 Task: Look for space in Navi Mumbai, India from 7th July, 2023 to 14th July, 2023 for 1 adult in price range Rs.6000 to Rs.14000. Place can be shared room with 1  bedroom having 1 bed and 1 bathroom. Property type can be house, flat, guest house, hotel. Amenities needed are: wifi, washing machine. Booking option can be shelf check-in. Required host language is English.
Action: Mouse moved to (470, 99)
Screenshot: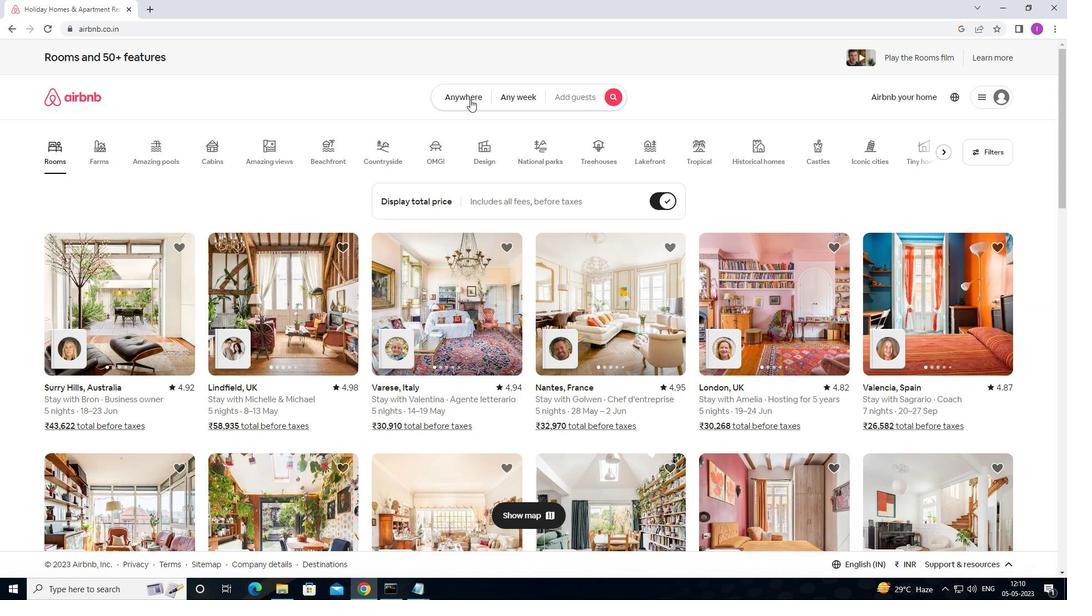 
Action: Mouse pressed left at (470, 99)
Screenshot: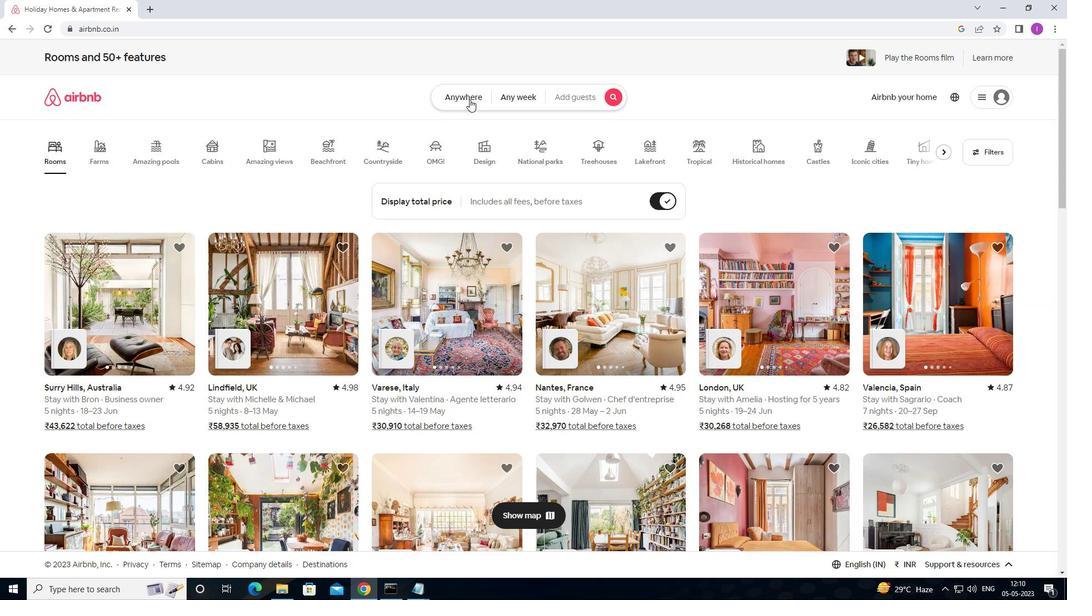 
Action: Mouse moved to (369, 140)
Screenshot: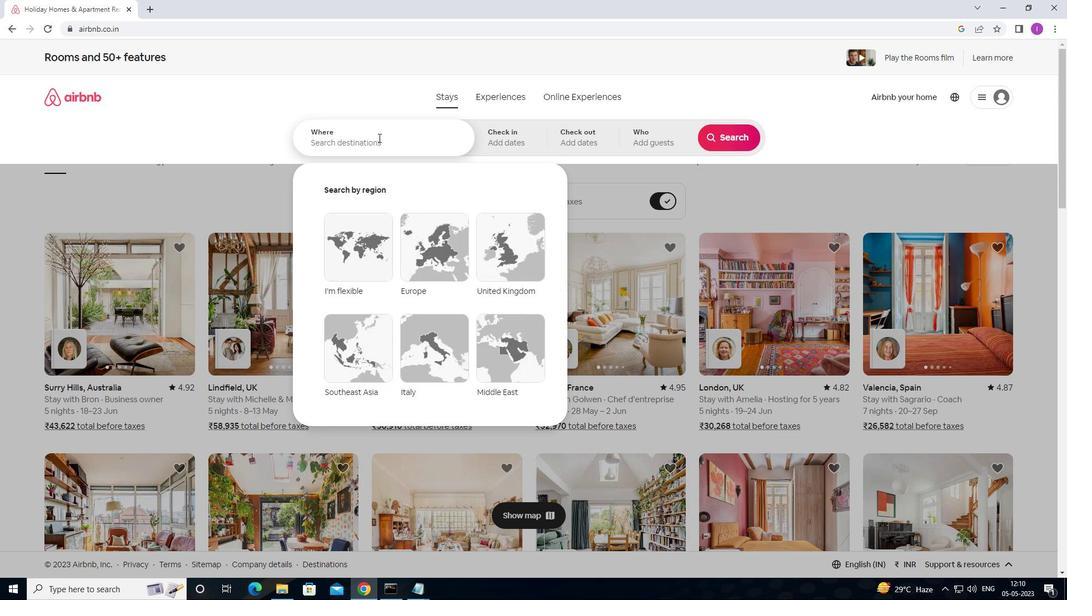 
Action: Mouse pressed left at (369, 140)
Screenshot: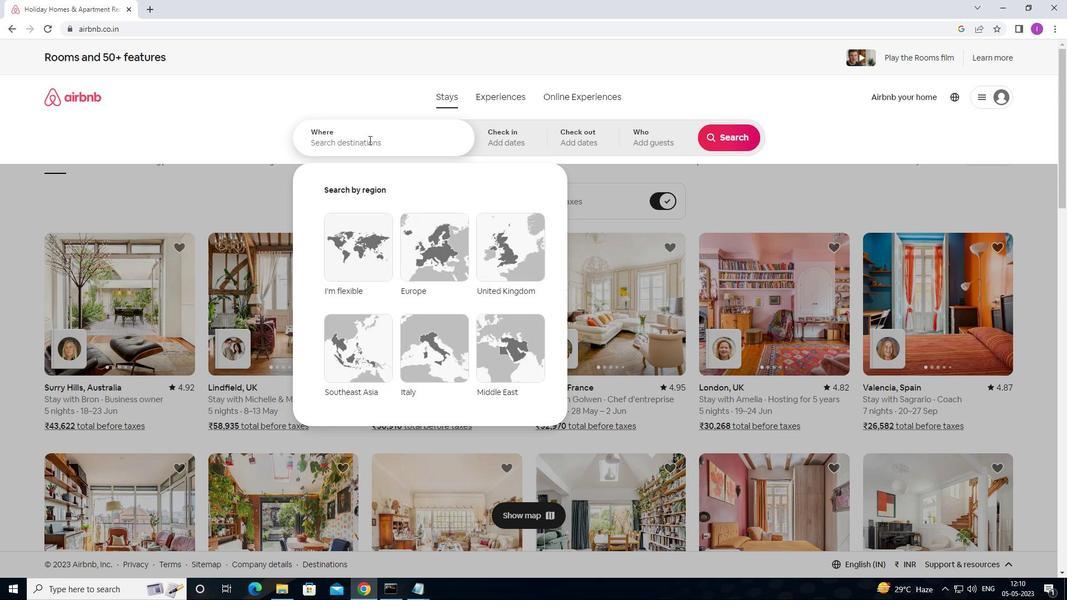 
Action: Key pressed <Key.shift><Key.shift><Key.shift><Key.shift><Key.shift><Key.shift><Key.shift><Key.shift><Key.shift><Key.shift><Key.shift><Key.shift><Key.shift><Key.shift><Key.shift><Key.shift>NAVI<Key.space><Key.shift>MU
Screenshot: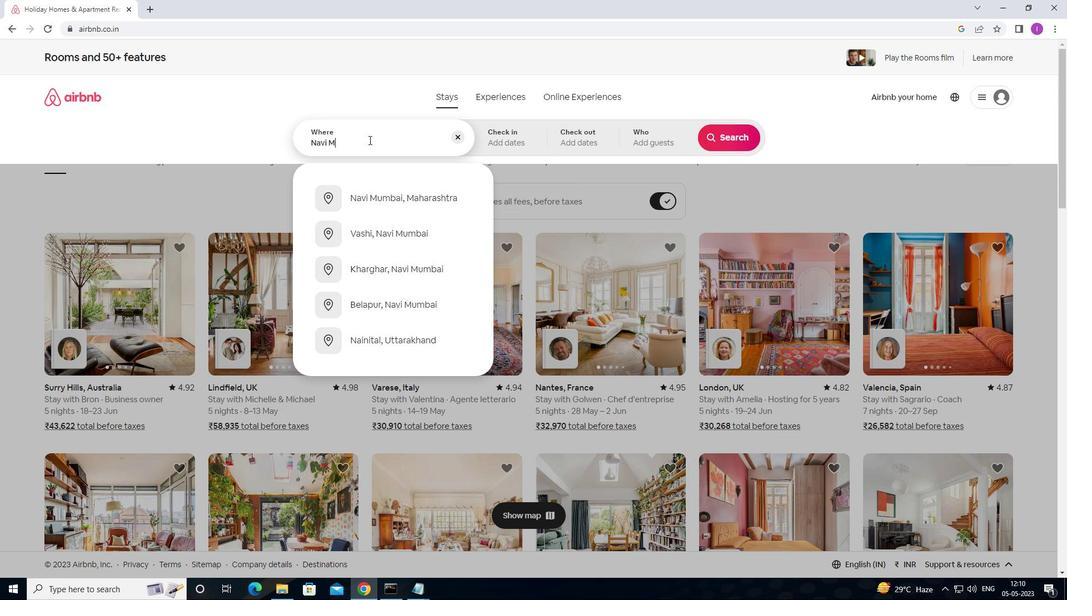 
Action: Mouse moved to (369, 140)
Screenshot: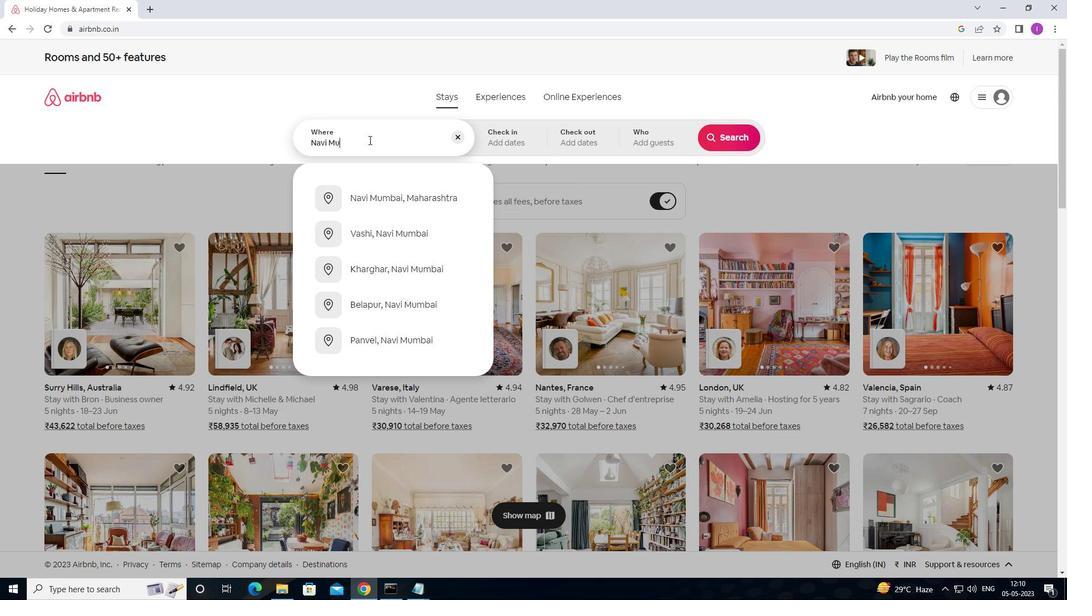 
Action: Key pressed MBAI,<Key.shift>INDIA
Screenshot: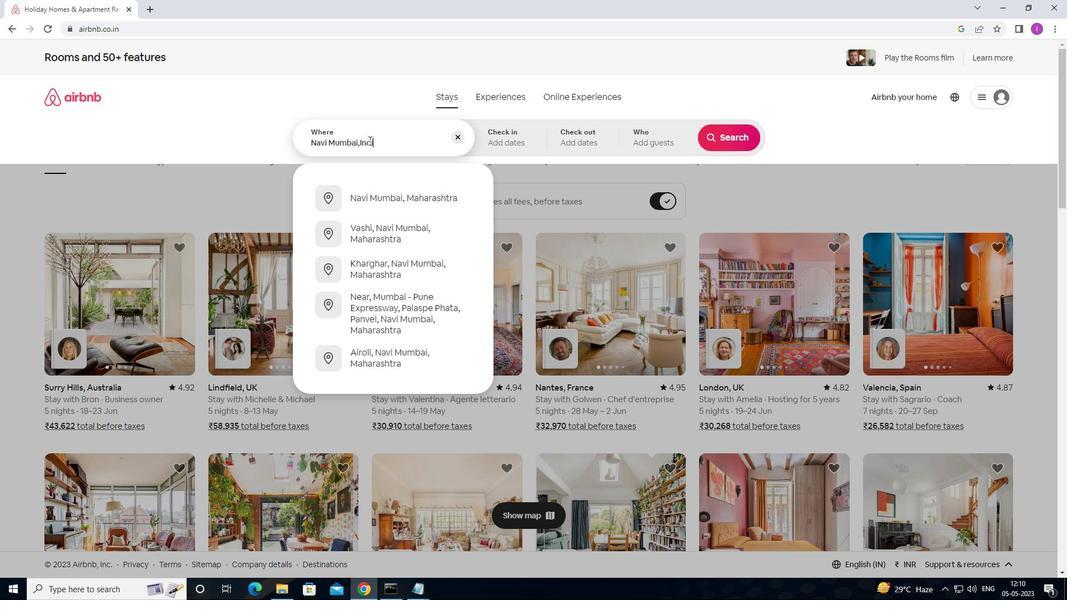 
Action: Mouse moved to (507, 131)
Screenshot: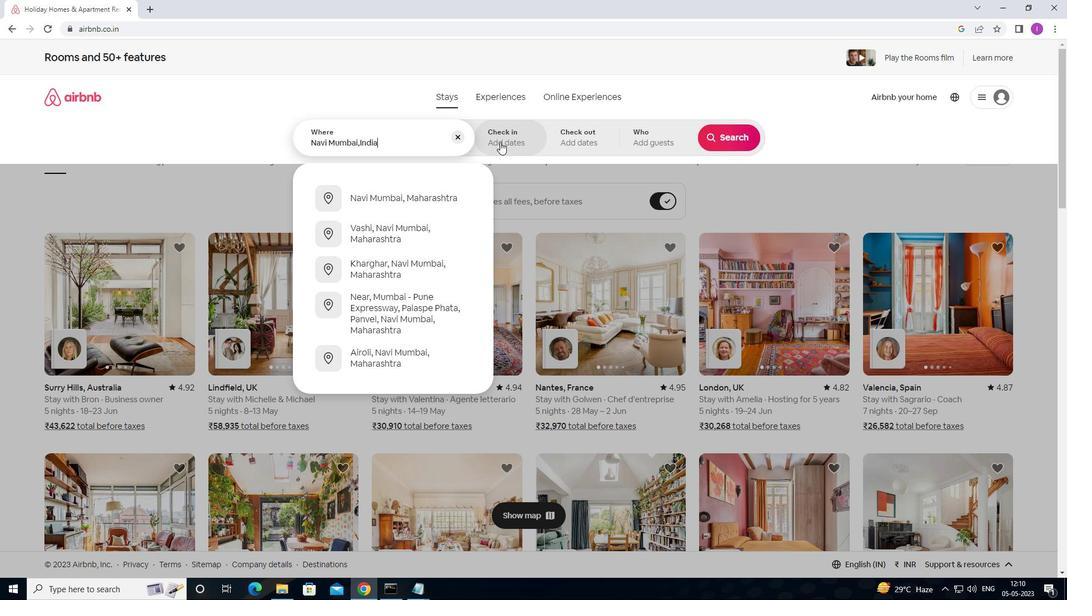 
Action: Mouse pressed left at (507, 131)
Screenshot: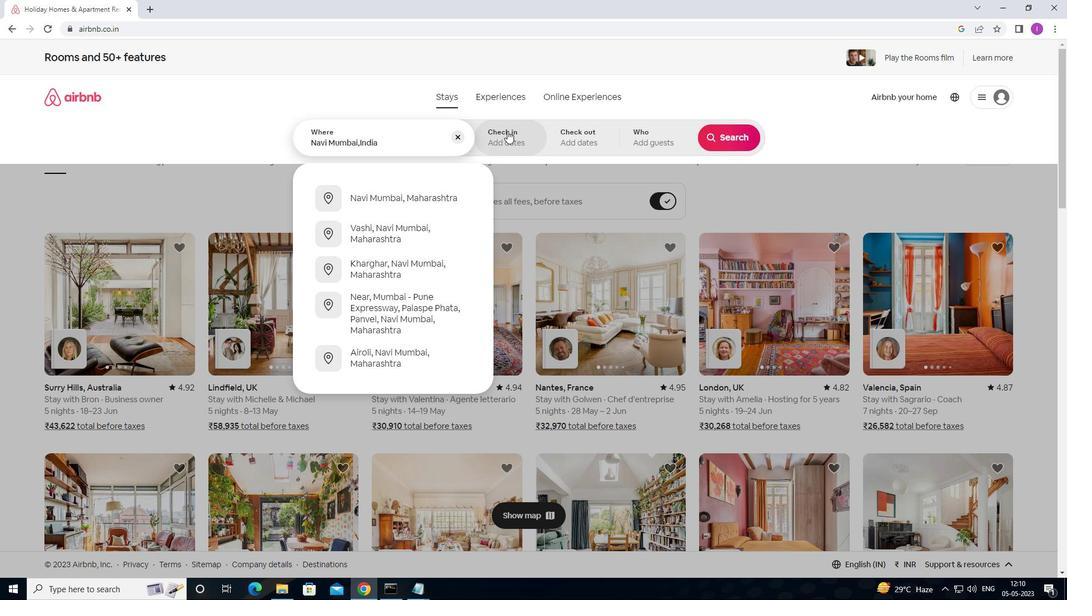 
Action: Mouse moved to (721, 224)
Screenshot: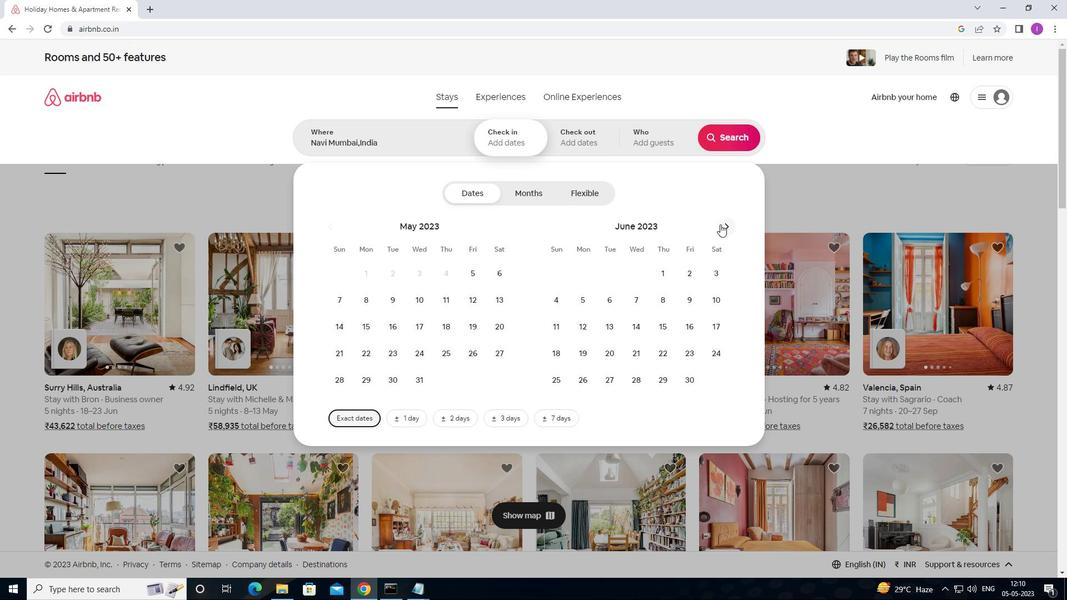 
Action: Mouse pressed left at (721, 224)
Screenshot: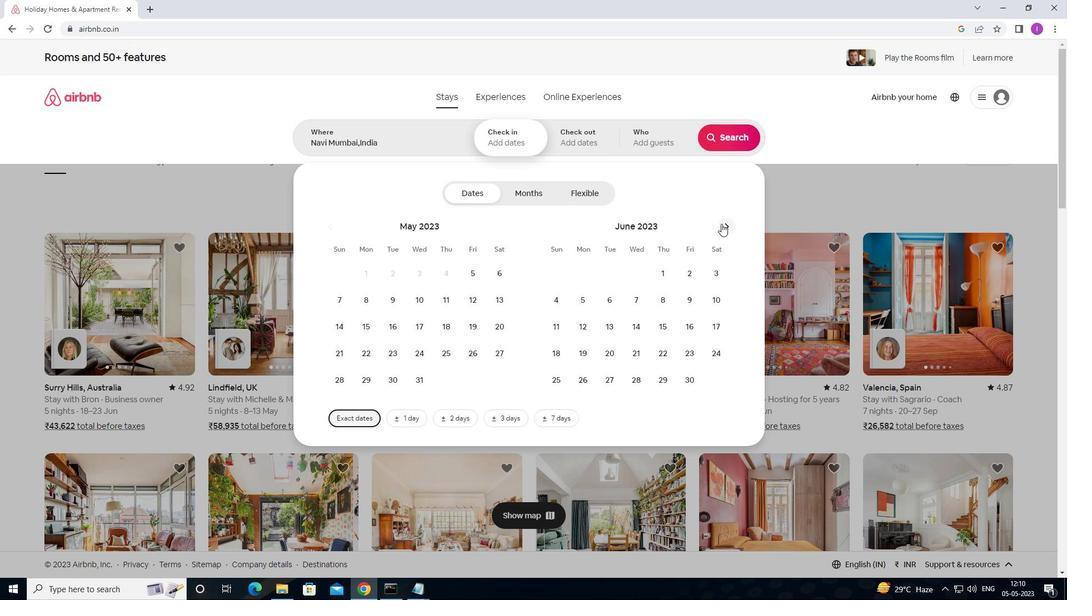 
Action: Mouse moved to (694, 300)
Screenshot: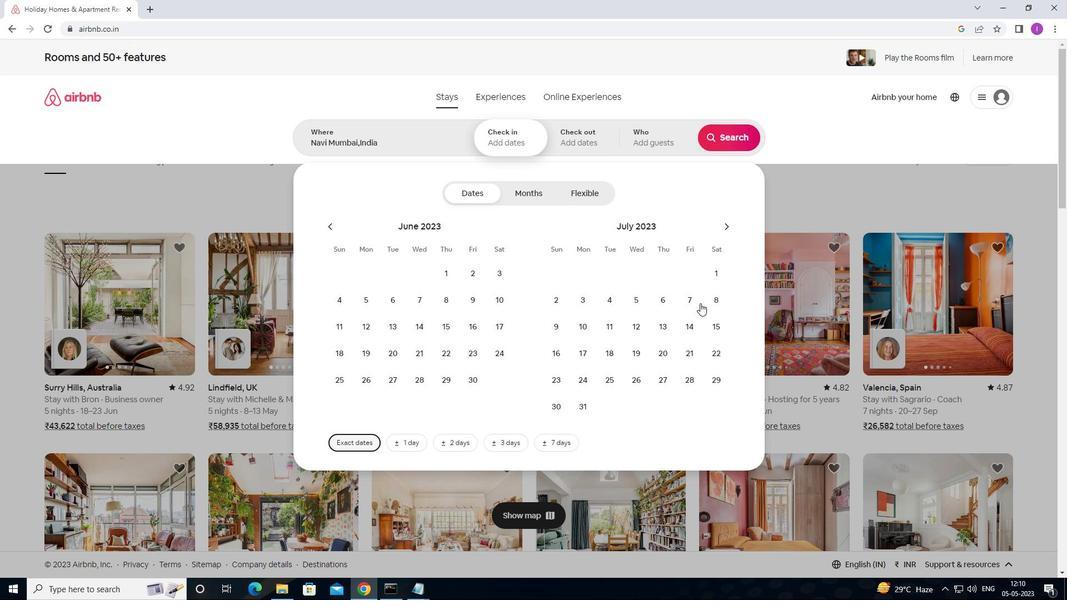 
Action: Mouse pressed left at (694, 300)
Screenshot: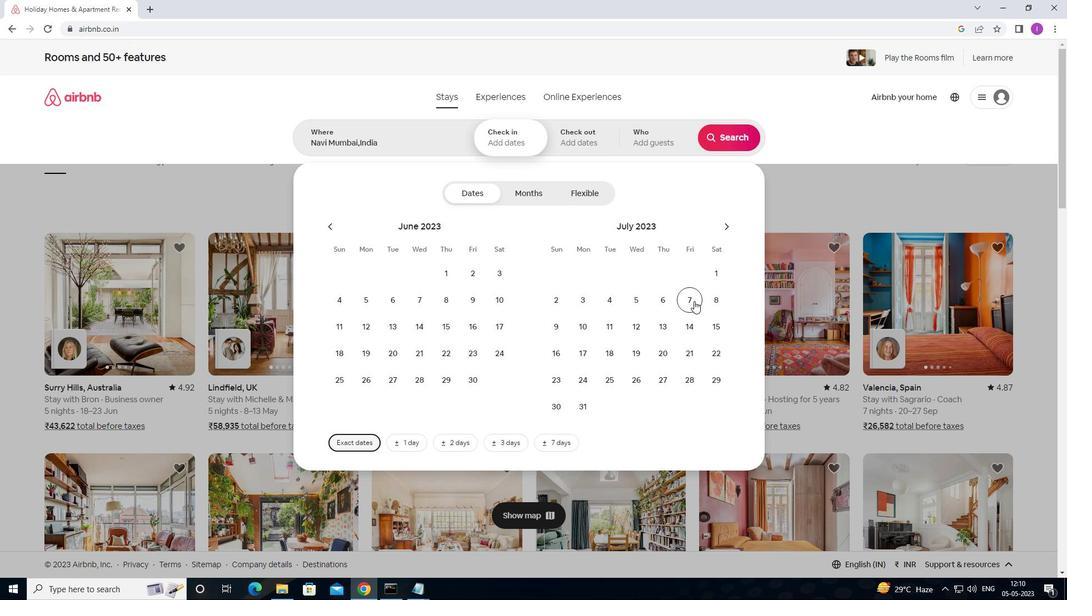 
Action: Mouse moved to (685, 326)
Screenshot: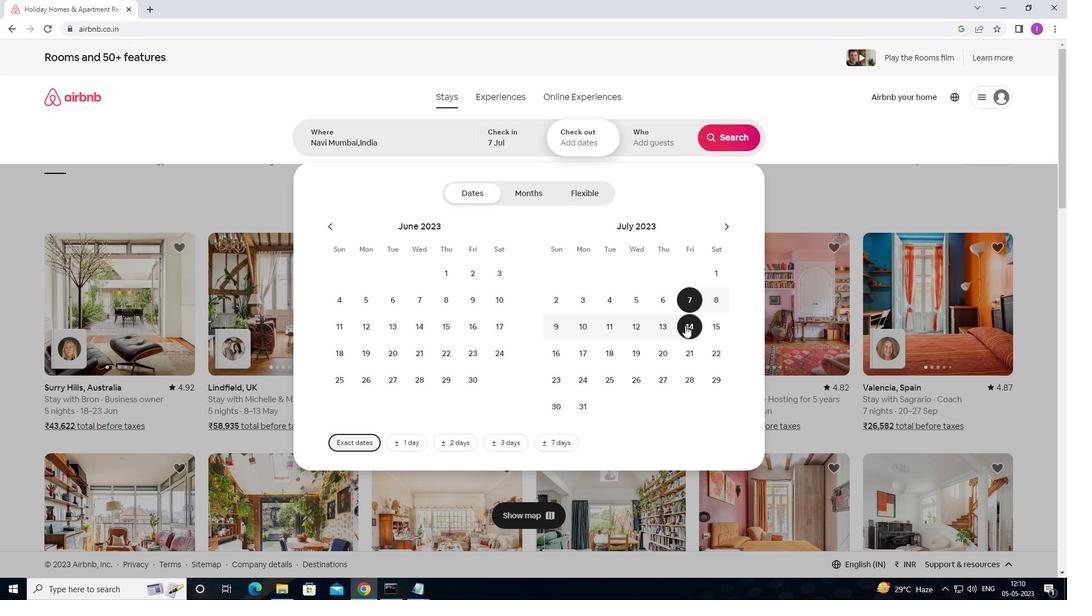 
Action: Mouse pressed left at (685, 326)
Screenshot: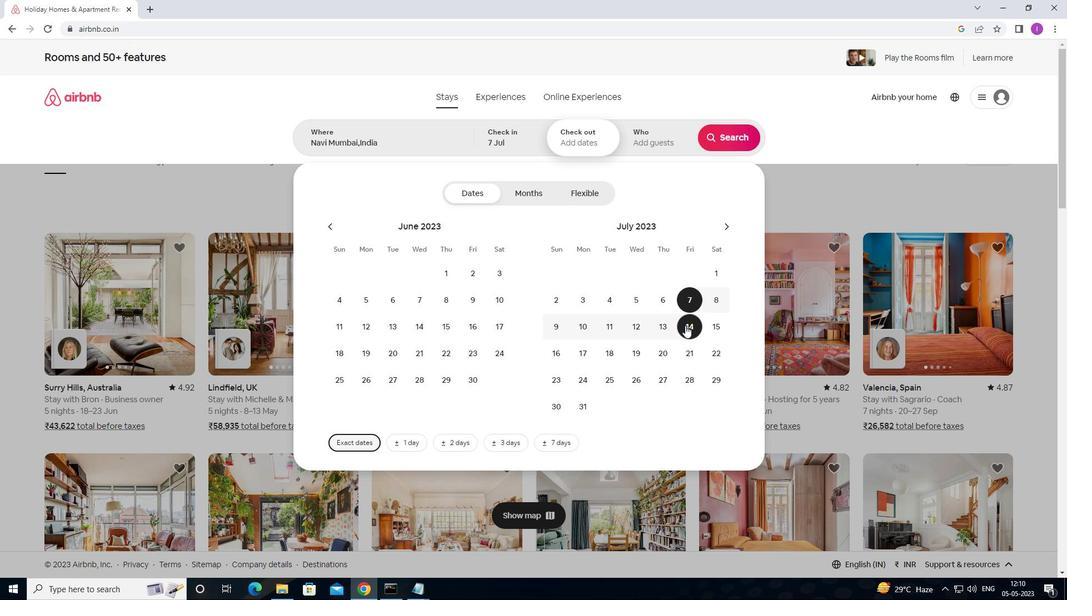 
Action: Mouse moved to (655, 132)
Screenshot: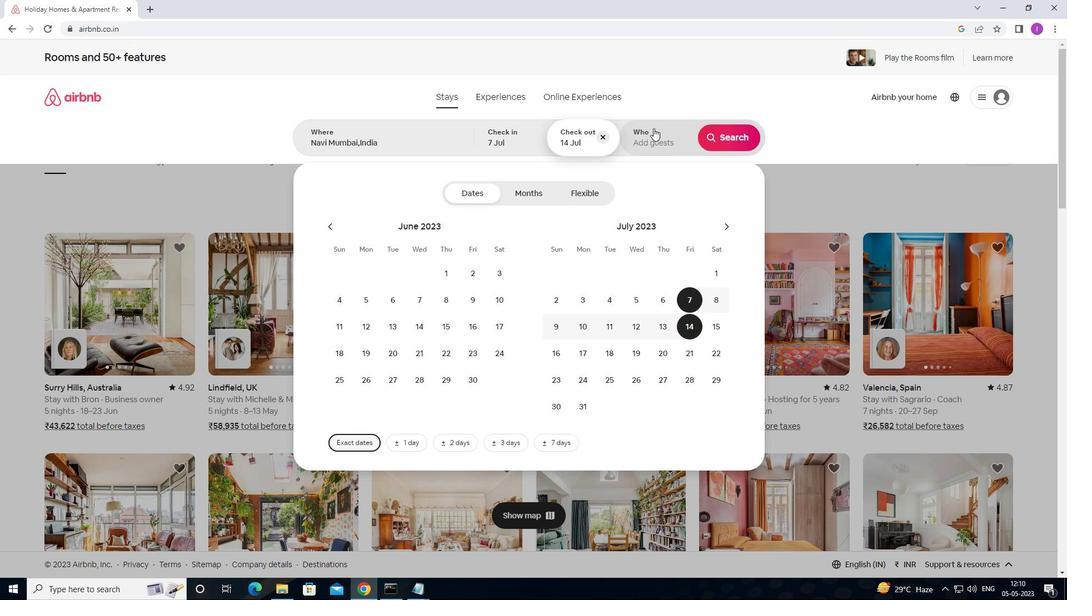 
Action: Mouse pressed left at (655, 132)
Screenshot: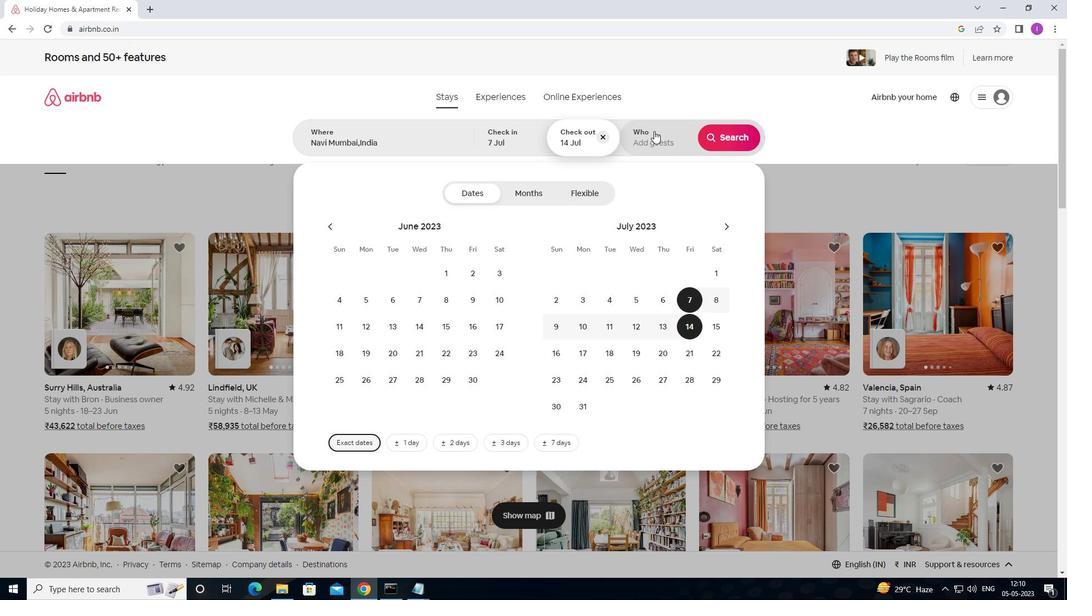 
Action: Mouse moved to (728, 196)
Screenshot: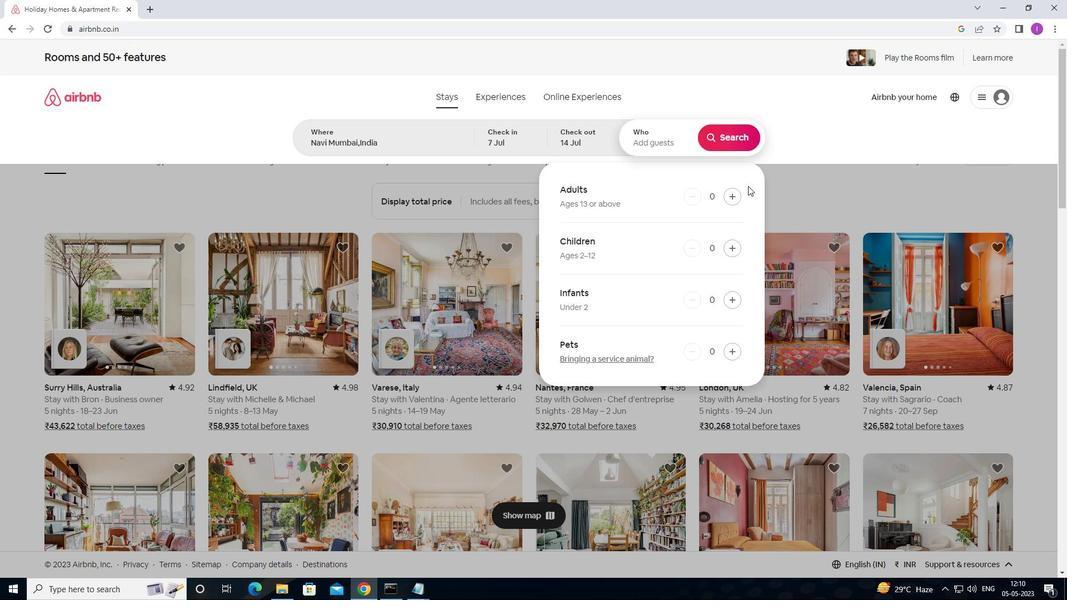 
Action: Mouse pressed left at (728, 196)
Screenshot: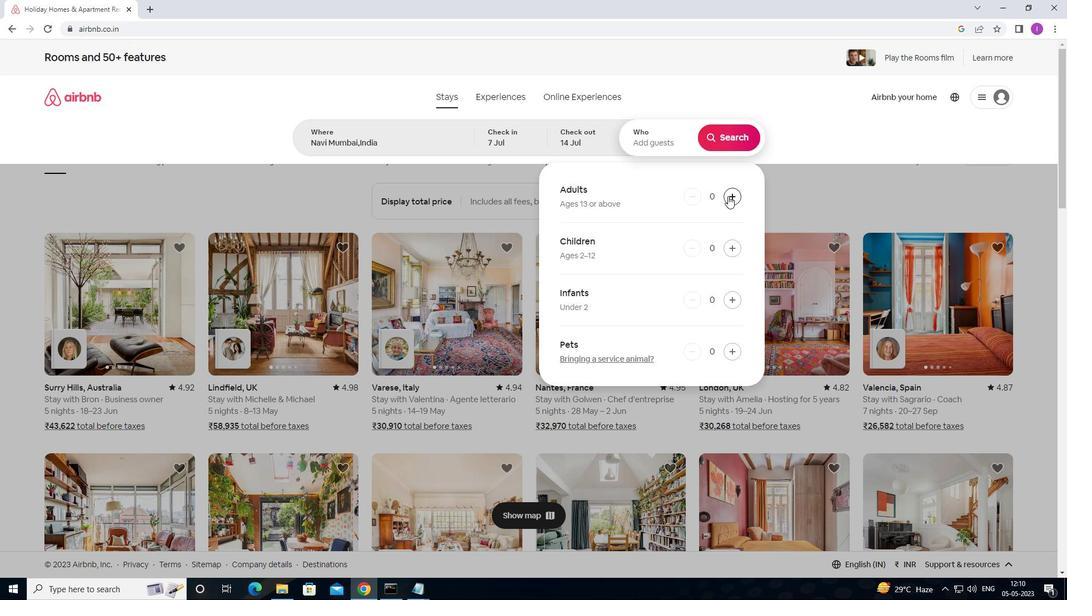 
Action: Mouse moved to (739, 137)
Screenshot: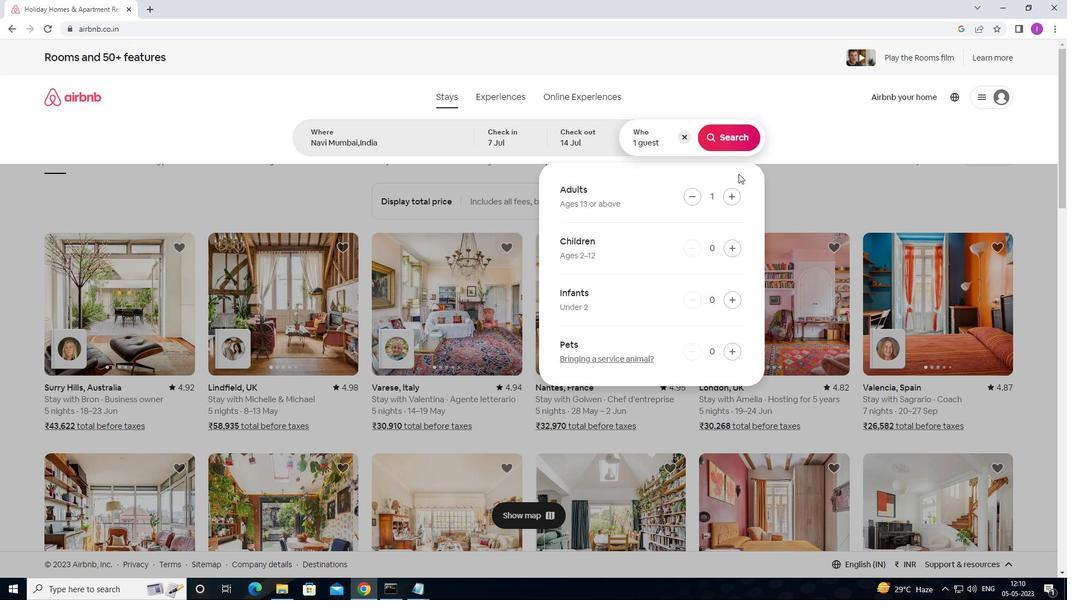 
Action: Mouse pressed left at (739, 137)
Screenshot: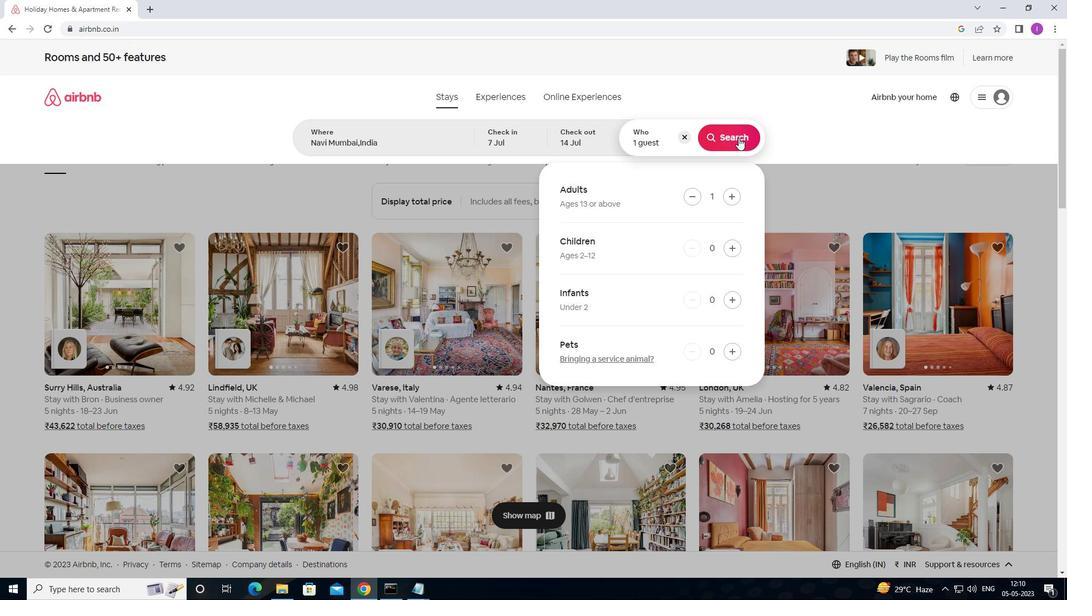 
Action: Mouse moved to (1018, 105)
Screenshot: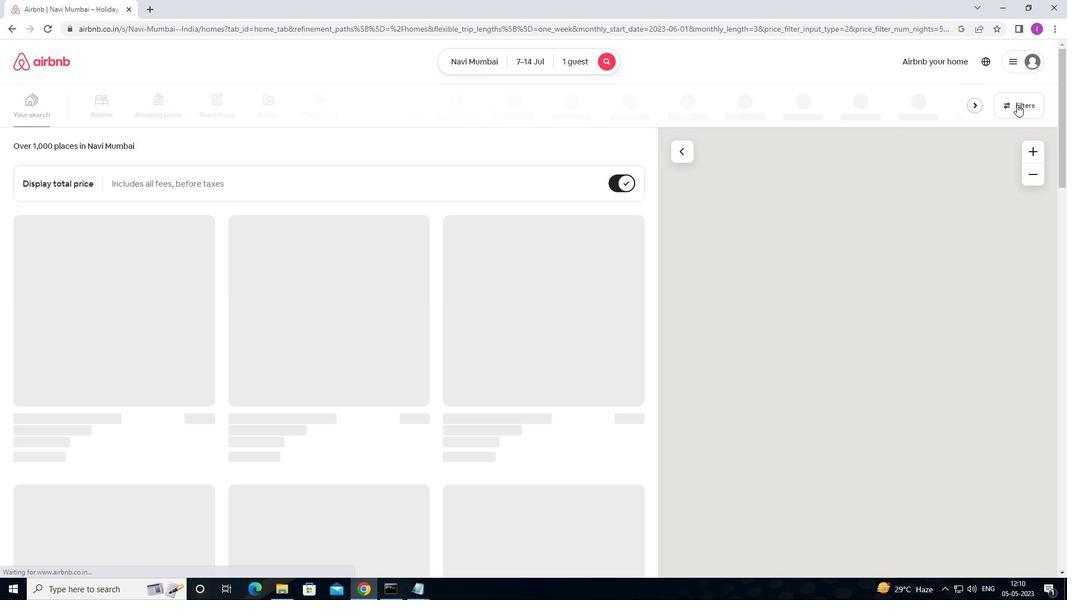 
Action: Mouse pressed left at (1018, 105)
Screenshot: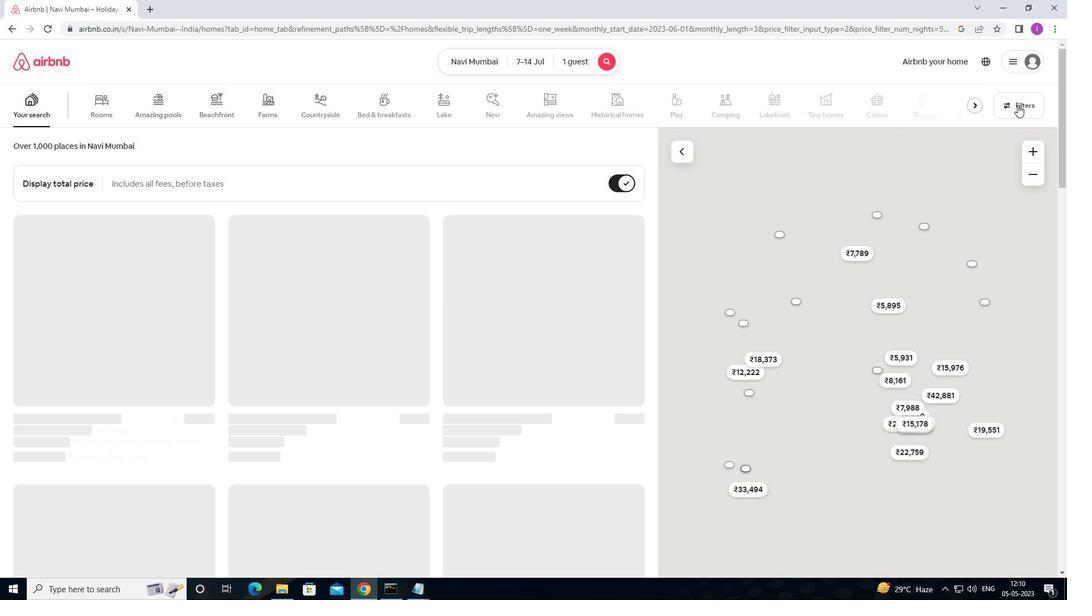 
Action: Mouse moved to (399, 381)
Screenshot: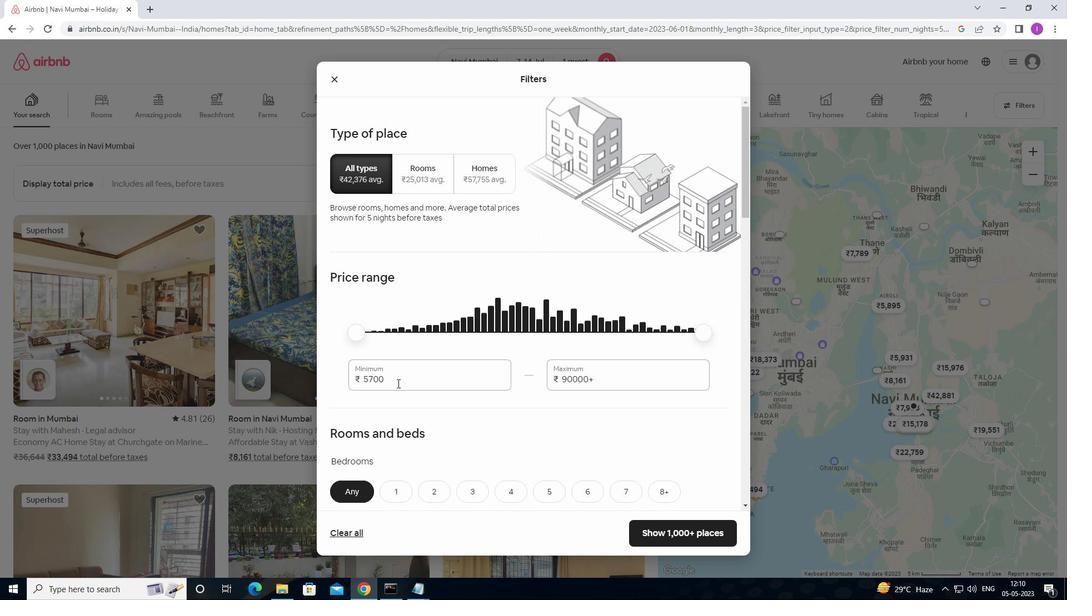 
Action: Mouse pressed left at (399, 381)
Screenshot: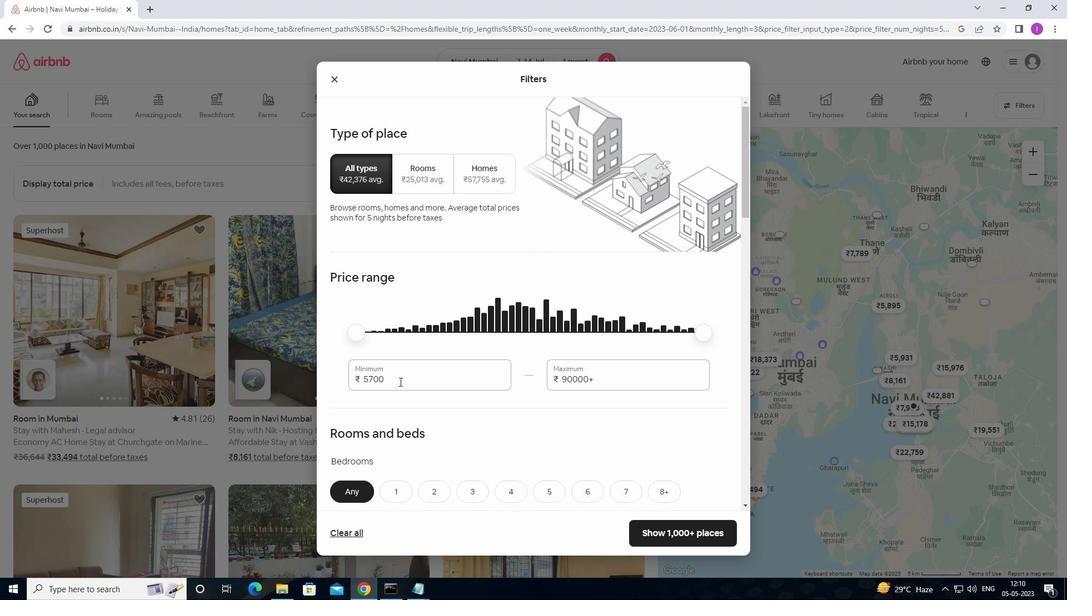 
Action: Mouse moved to (362, 387)
Screenshot: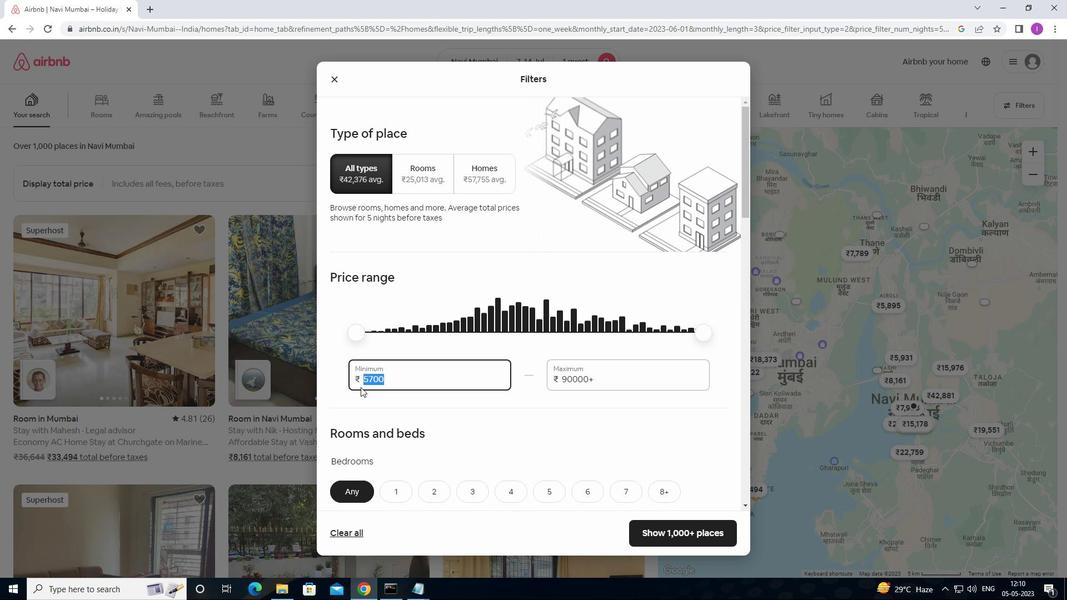
Action: Key pressed 6
Screenshot: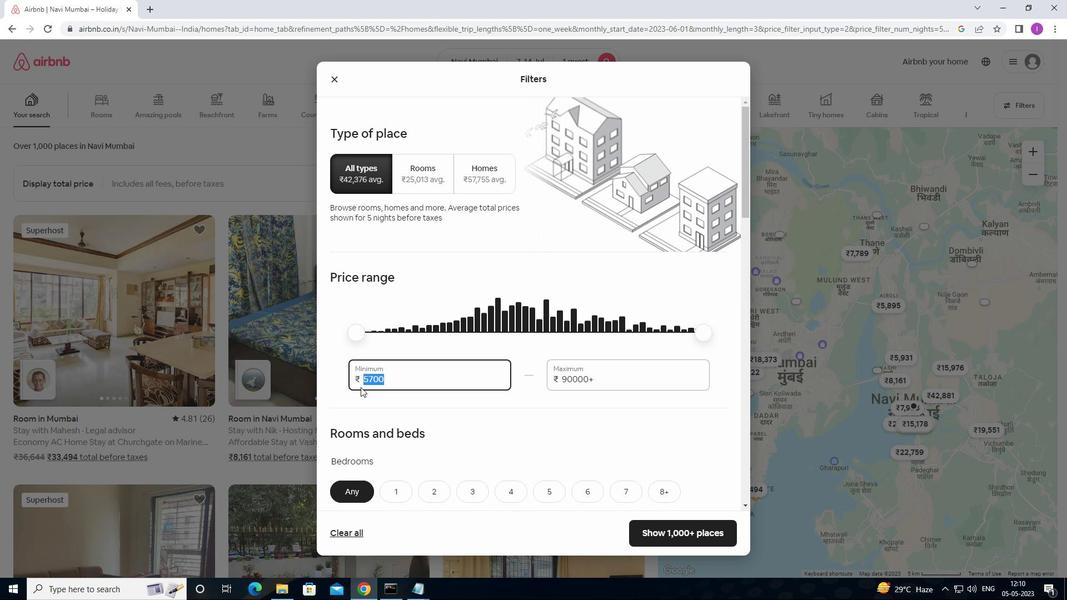 
Action: Mouse moved to (365, 387)
Screenshot: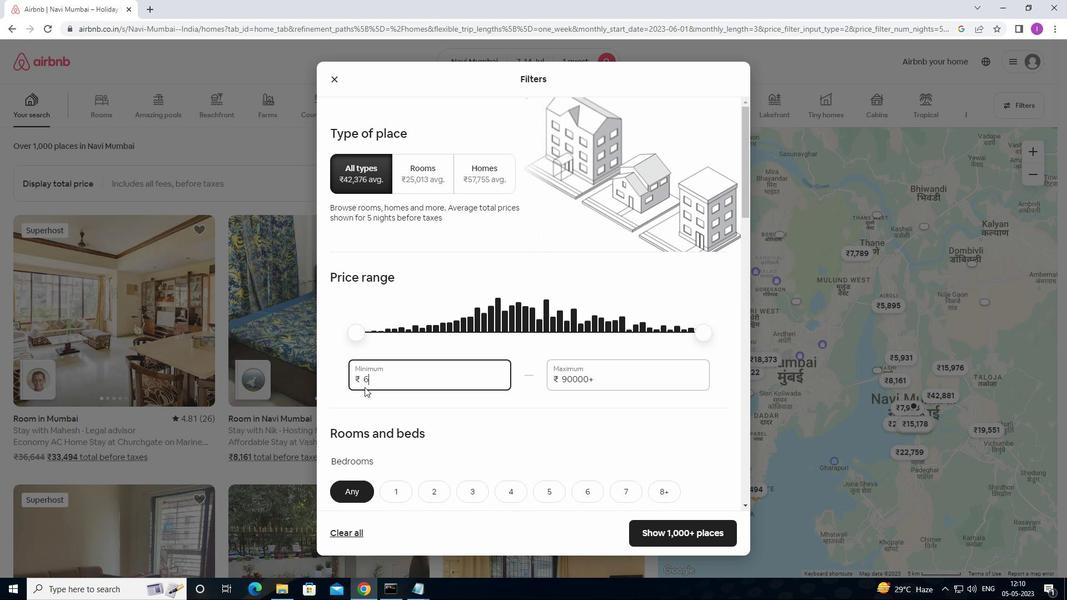 
Action: Key pressed 0
Screenshot: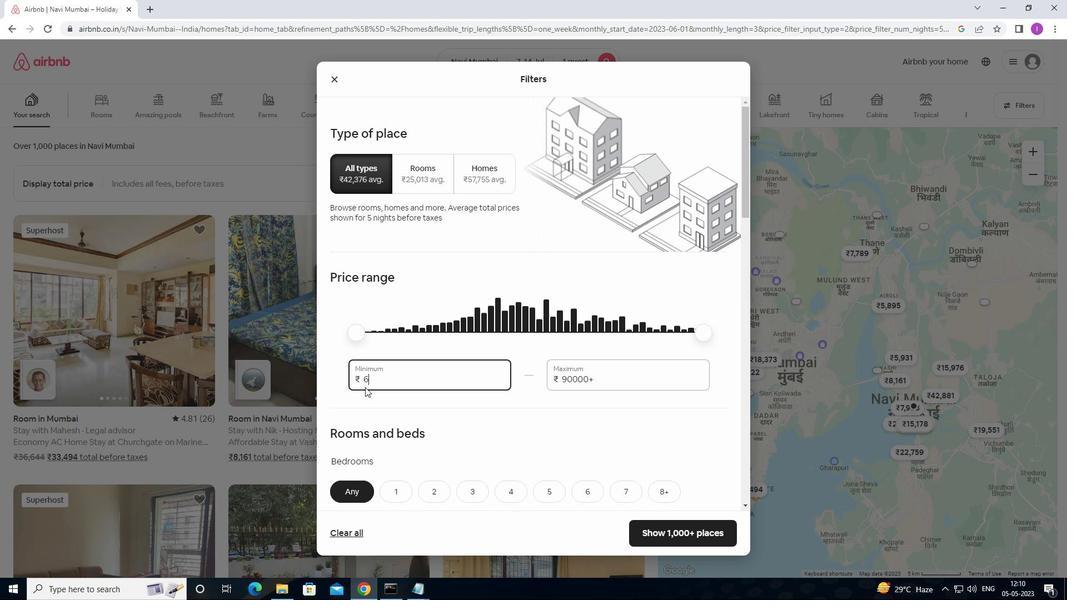 
Action: Mouse moved to (369, 387)
Screenshot: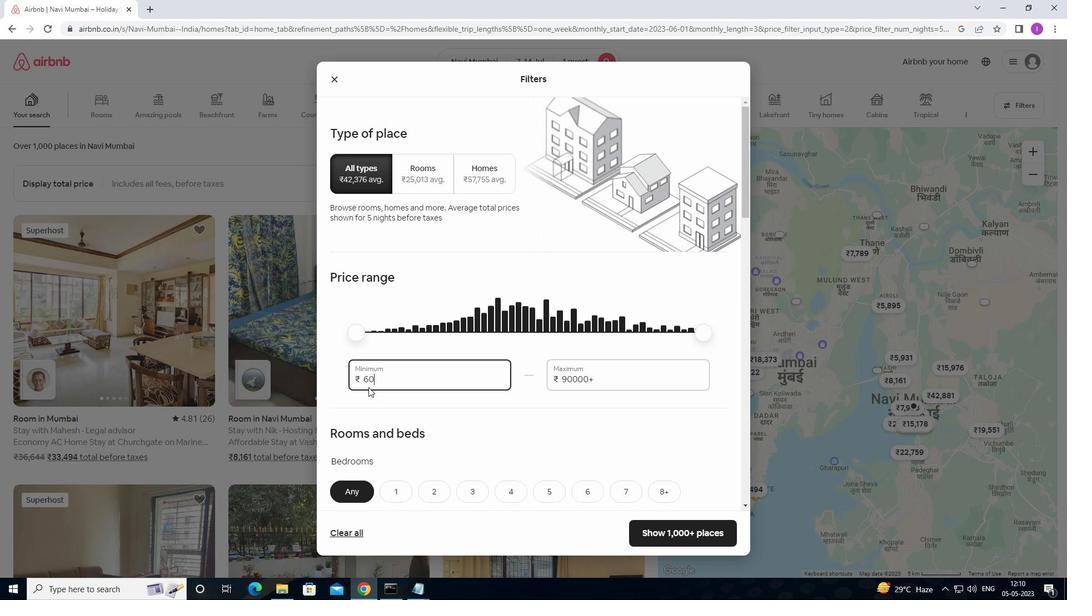 
Action: Key pressed 0
Screenshot: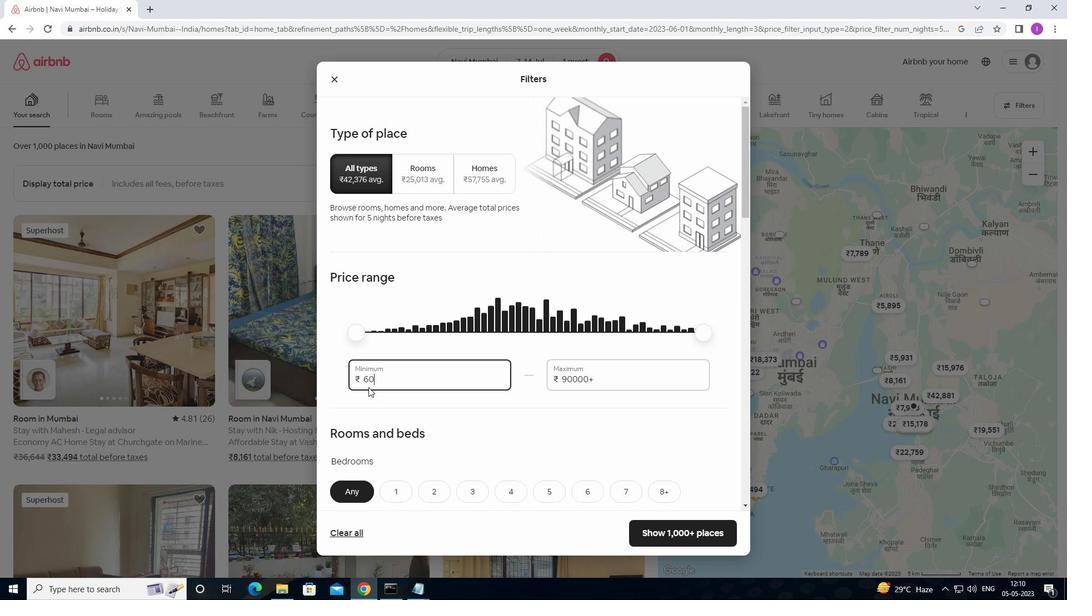 
Action: Mouse moved to (384, 387)
Screenshot: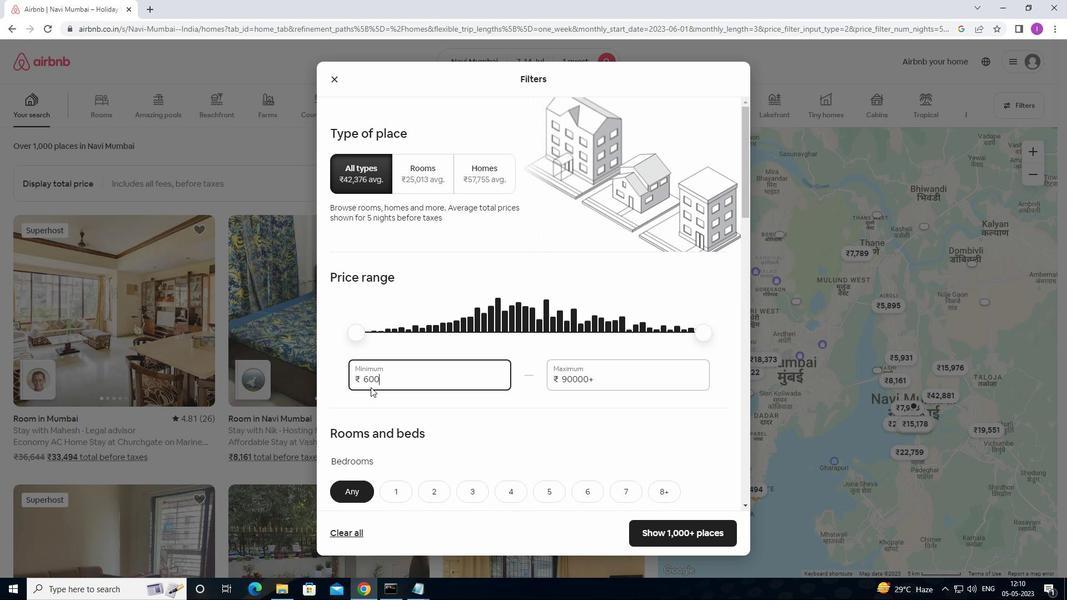 
Action: Key pressed 0
Screenshot: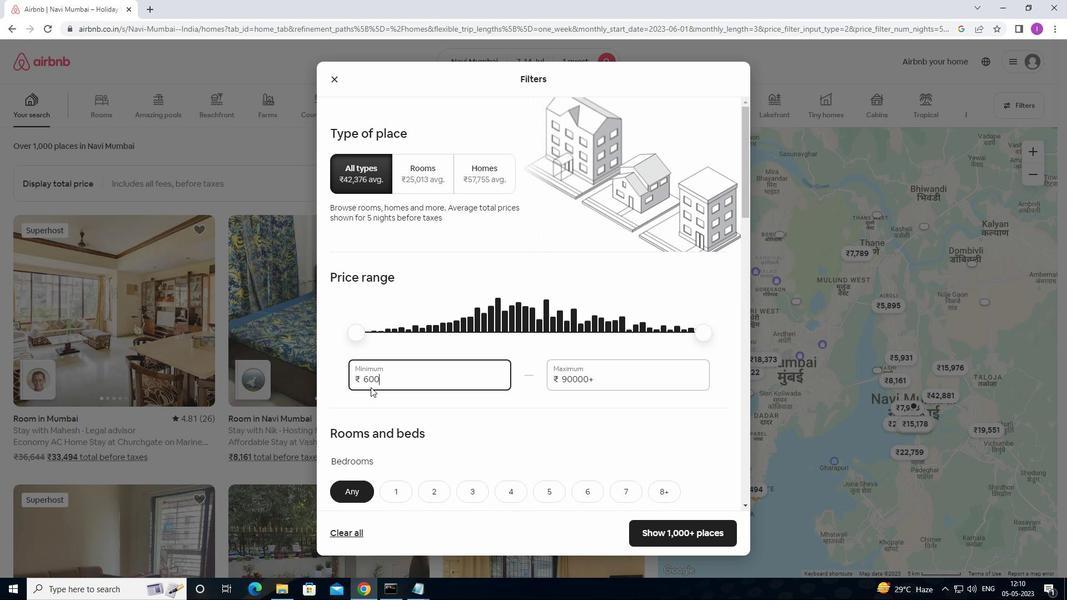 
Action: Mouse moved to (596, 382)
Screenshot: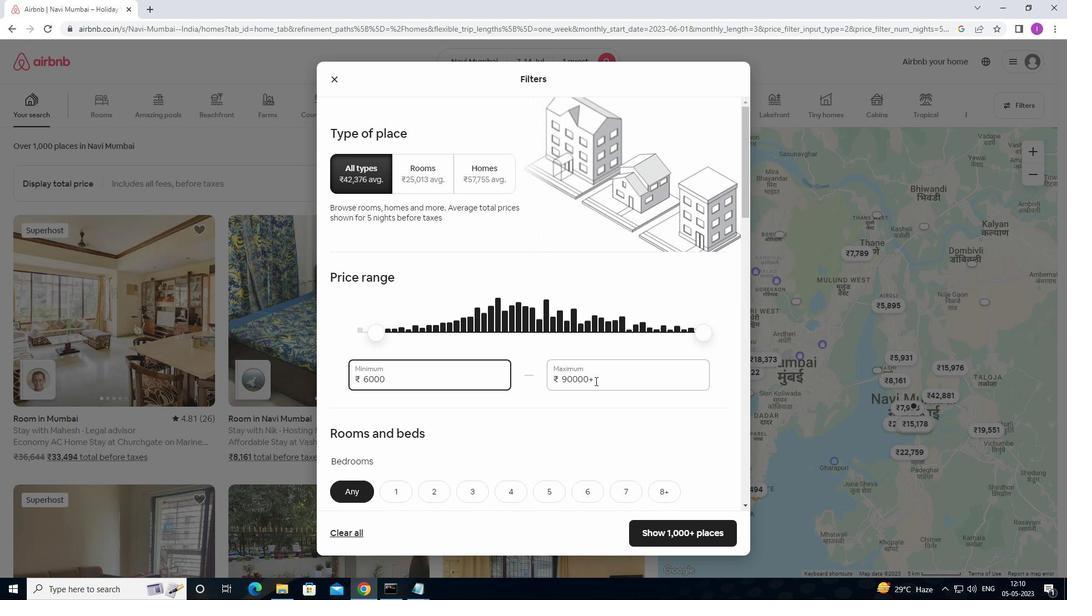 
Action: Mouse pressed left at (596, 382)
Screenshot: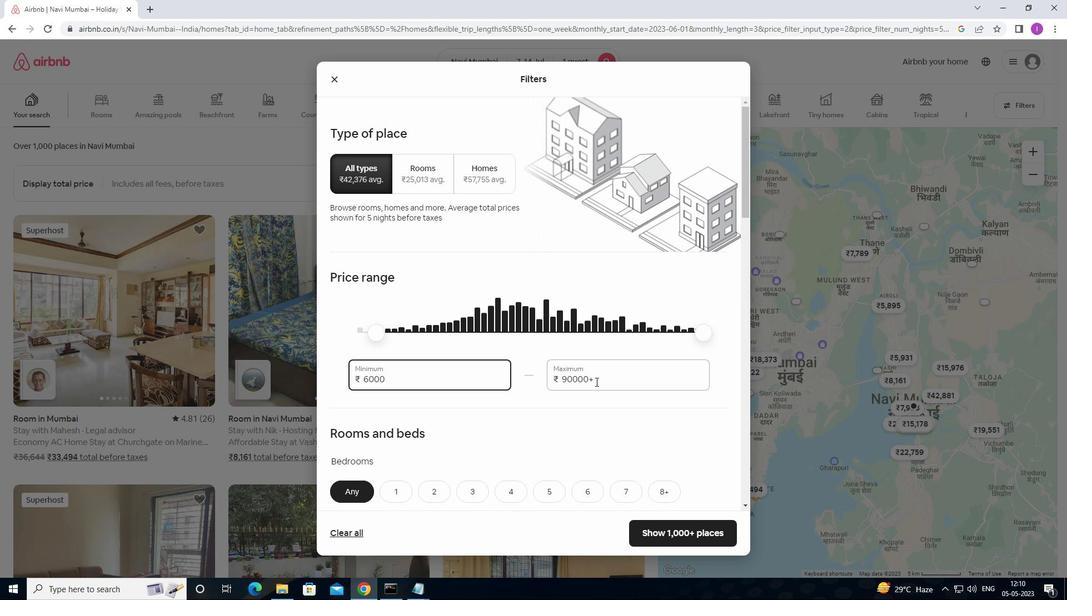 
Action: Mouse moved to (541, 377)
Screenshot: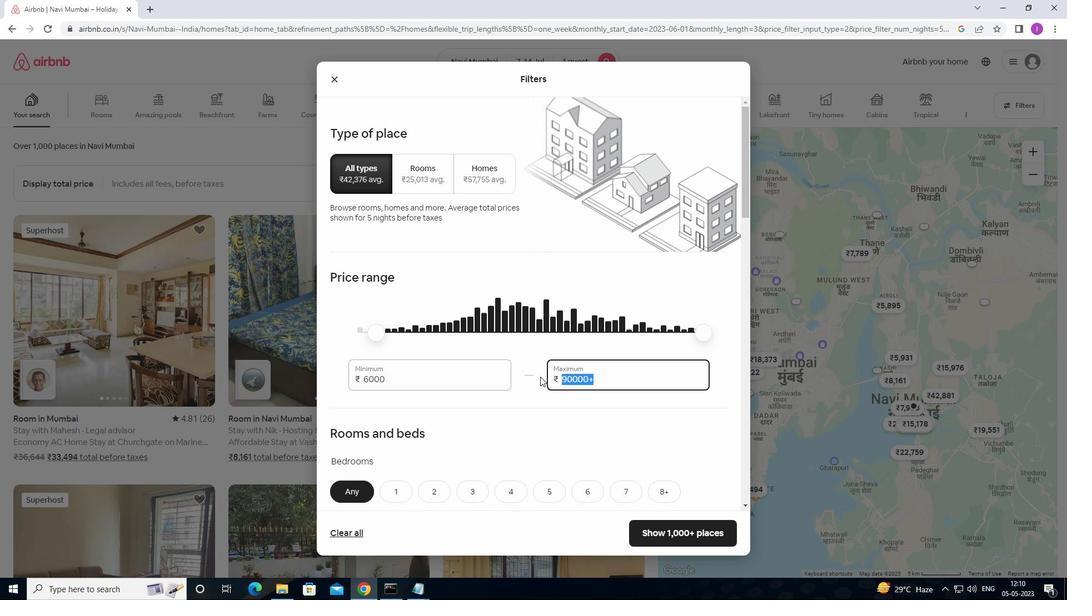 
Action: Key pressed 14
Screenshot: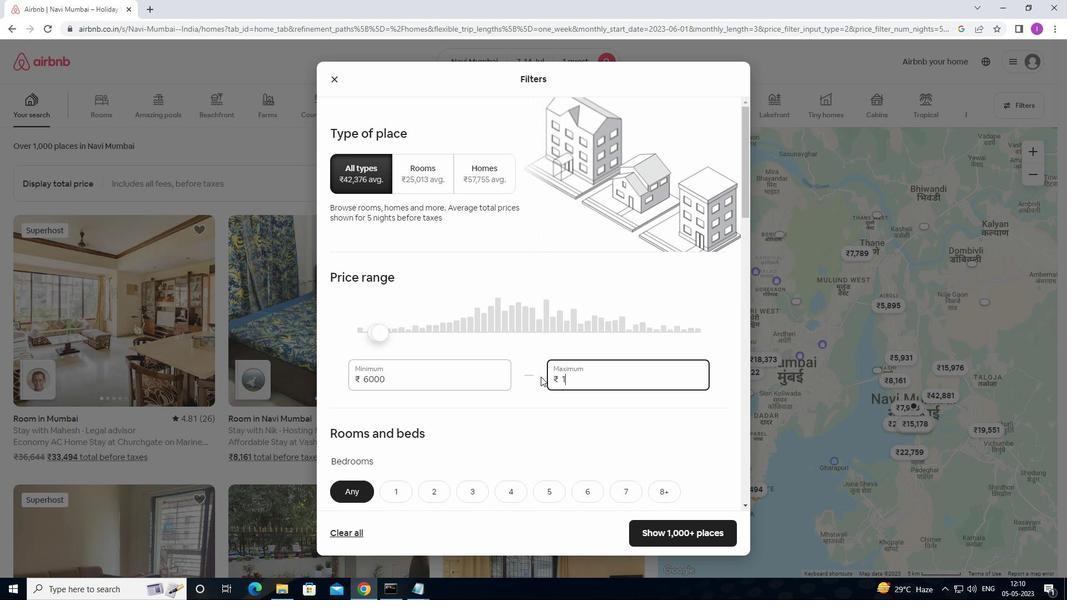 
Action: Mouse moved to (540, 377)
Screenshot: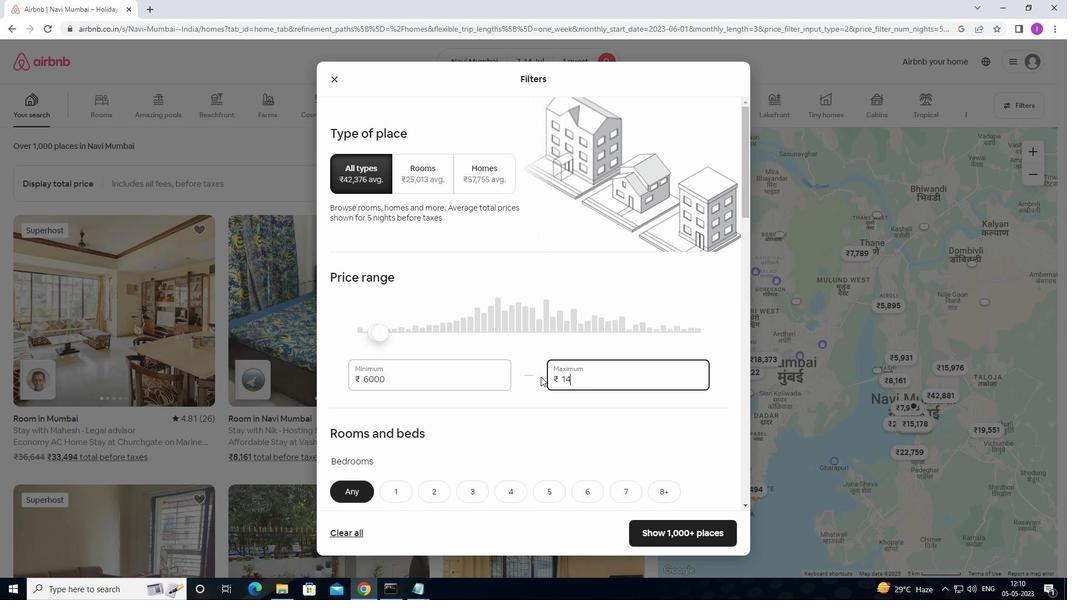 
Action: Key pressed 000
Screenshot: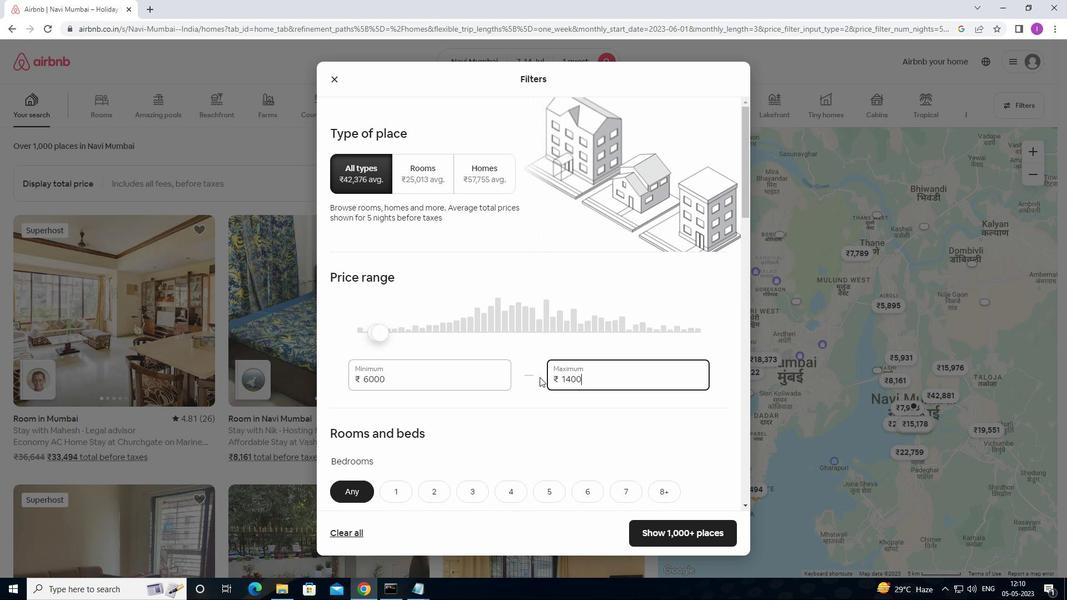 
Action: Mouse moved to (501, 410)
Screenshot: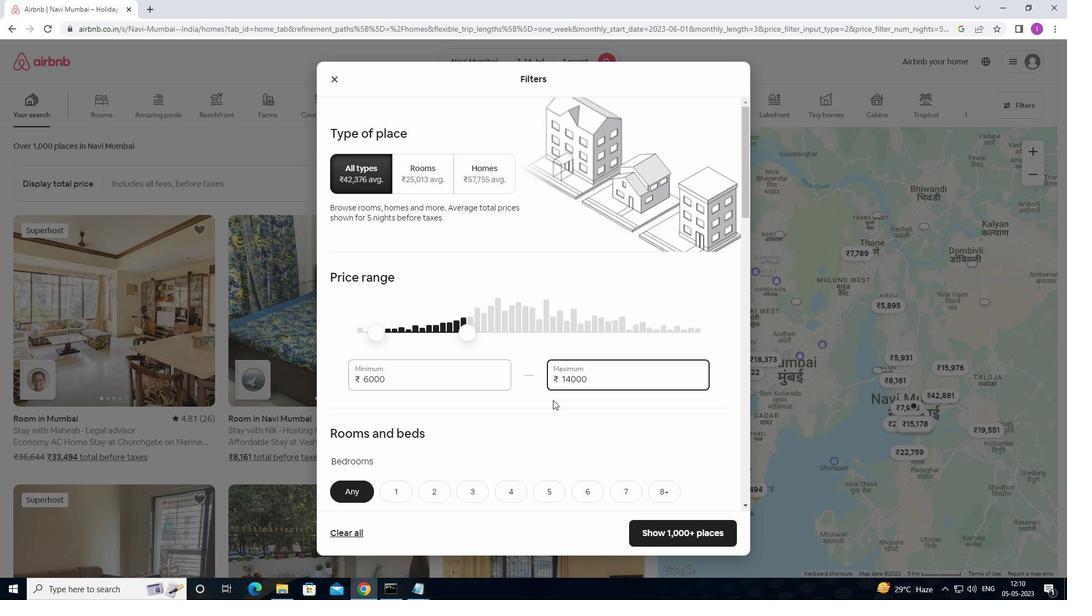 
Action: Mouse scrolled (501, 409) with delta (0, 0)
Screenshot: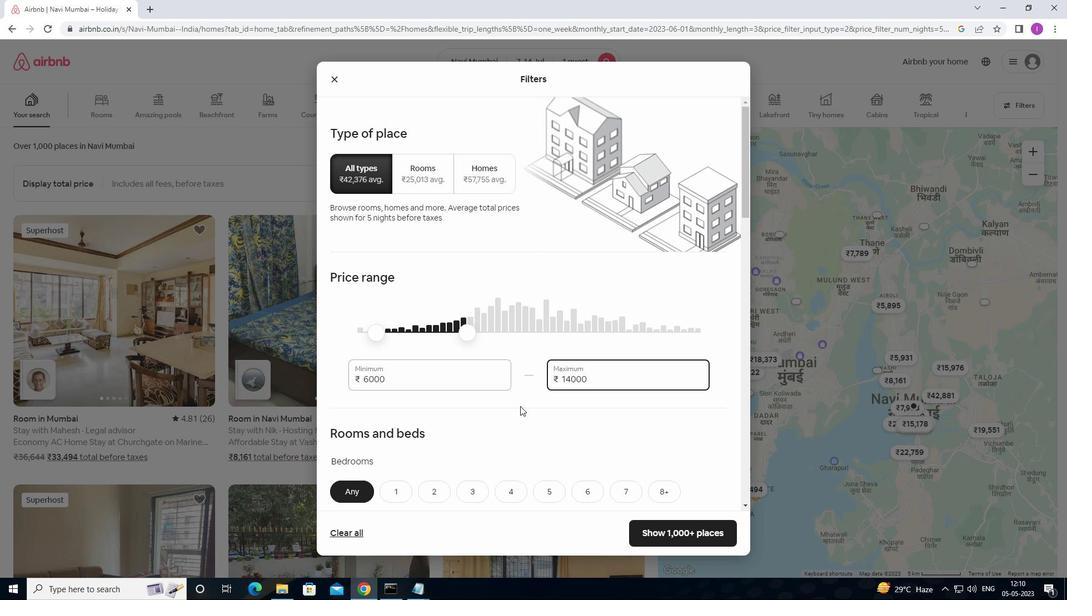 
Action: Mouse scrolled (501, 409) with delta (0, 0)
Screenshot: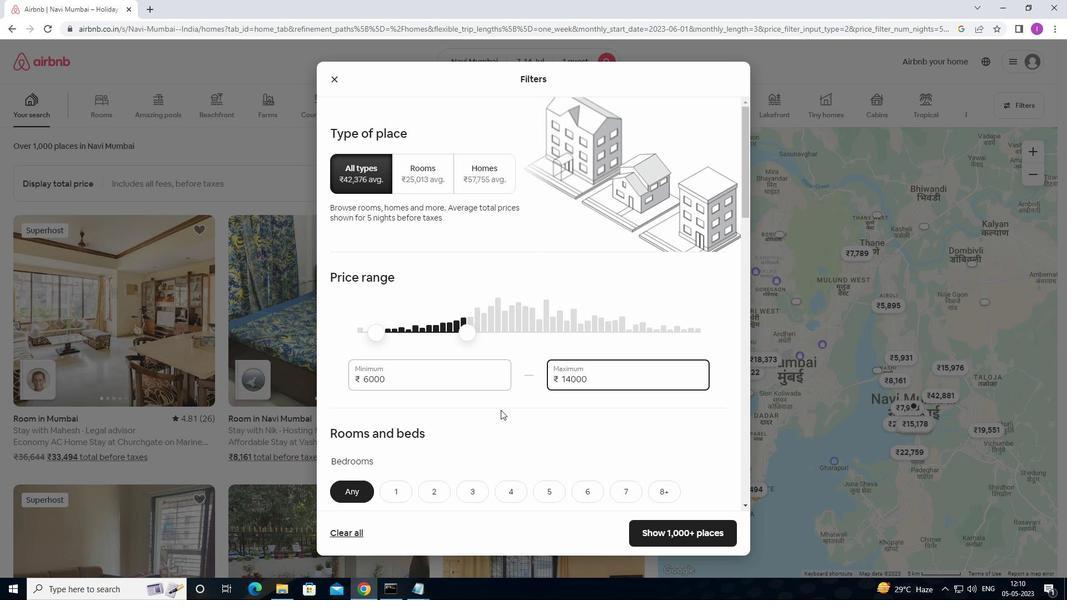 
Action: Mouse moved to (496, 402)
Screenshot: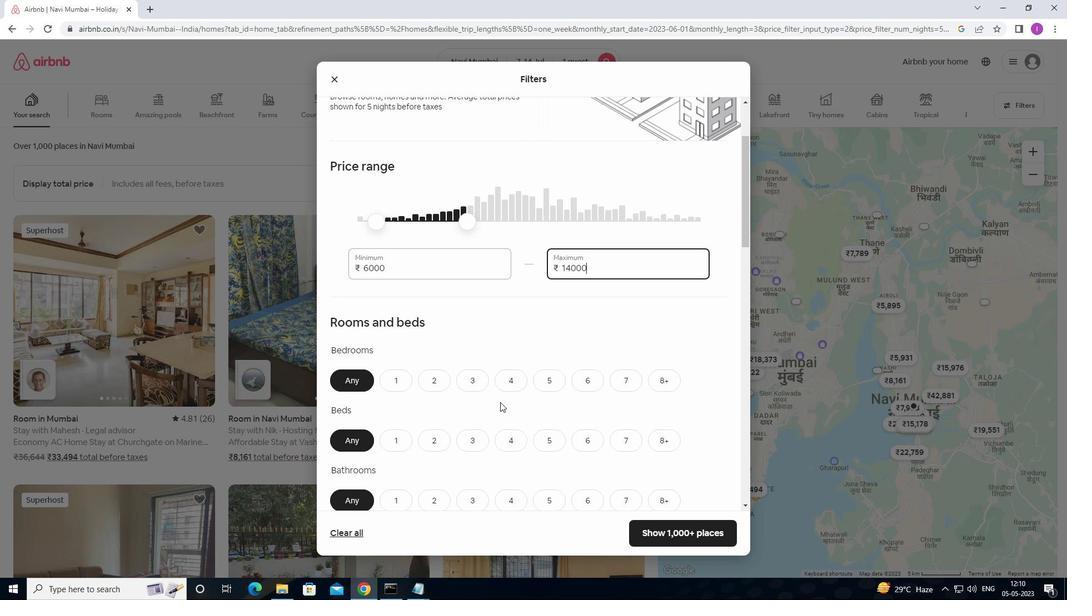 
Action: Mouse scrolled (496, 402) with delta (0, 0)
Screenshot: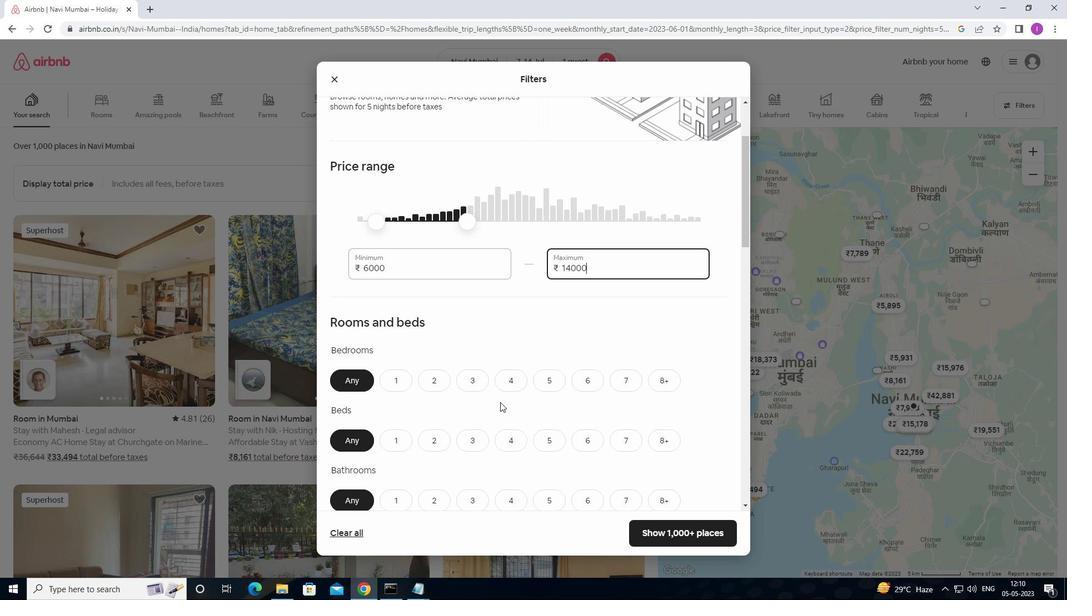 
Action: Mouse moved to (396, 328)
Screenshot: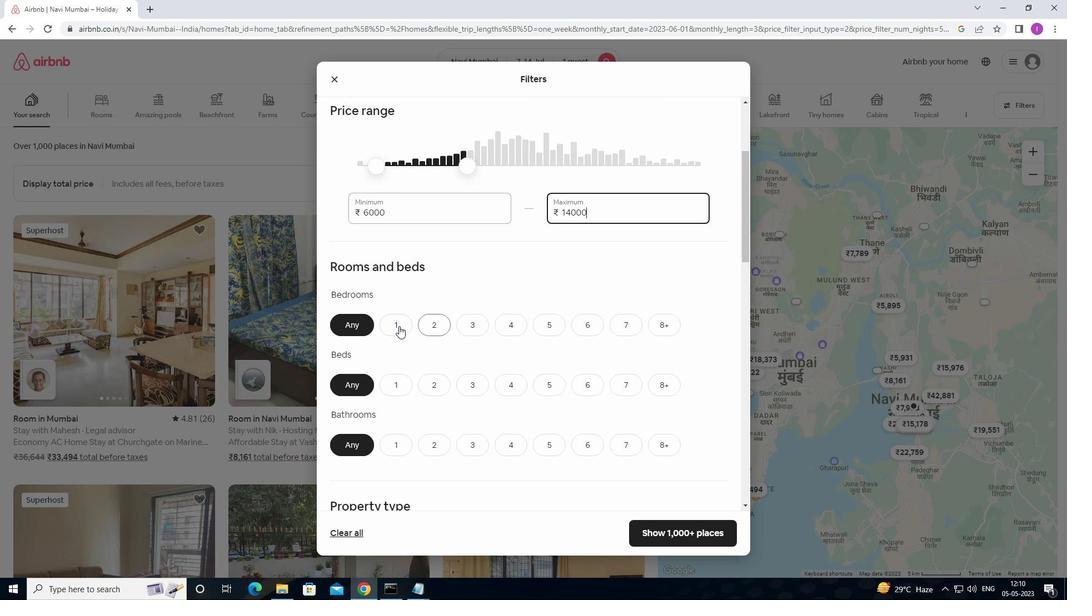 
Action: Mouse pressed left at (396, 328)
Screenshot: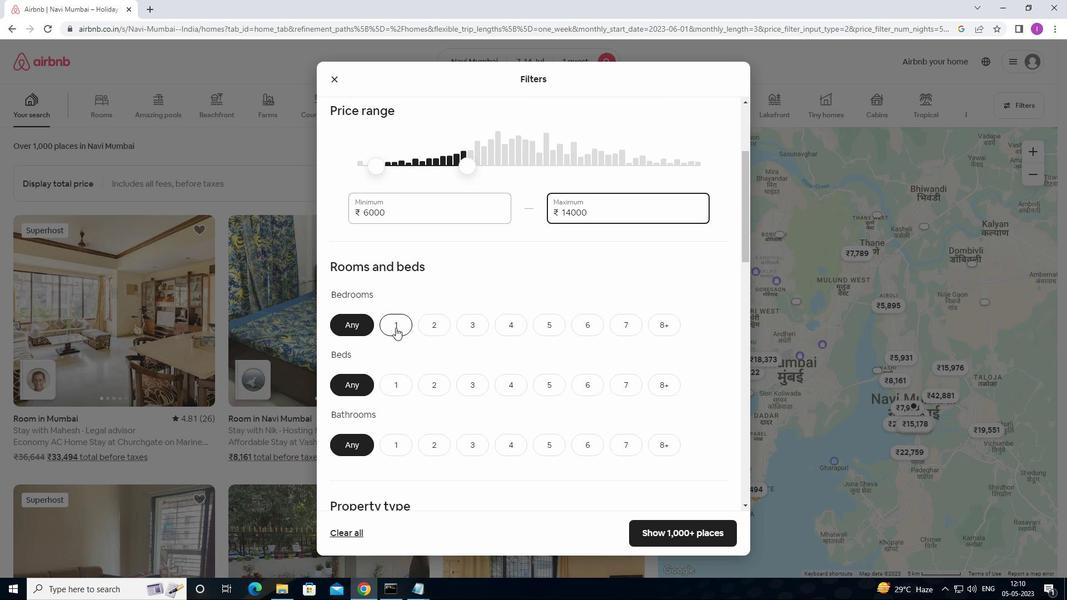 
Action: Mouse moved to (392, 383)
Screenshot: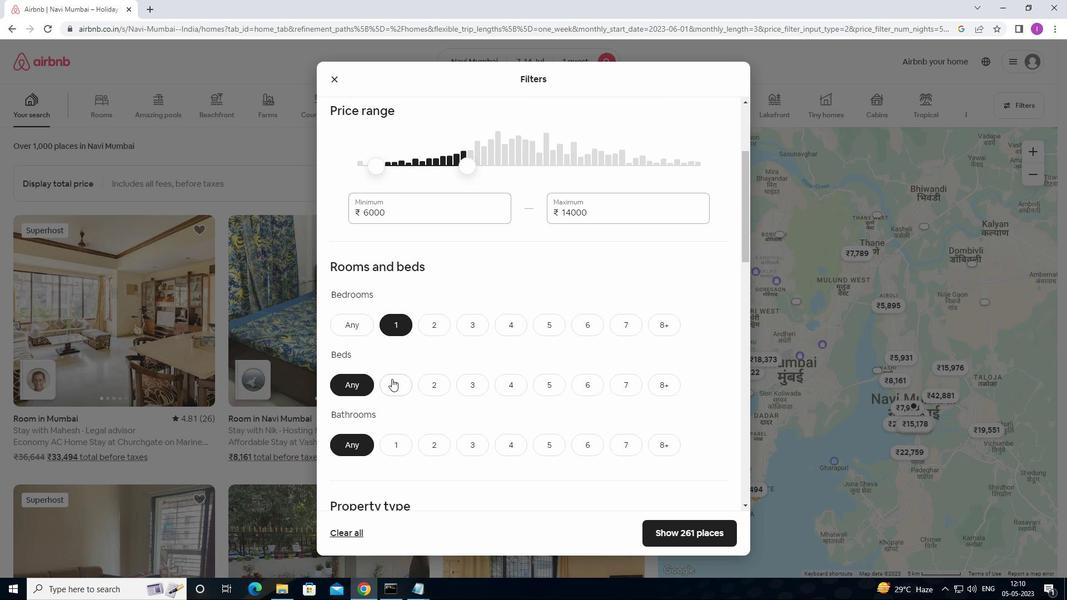 
Action: Mouse pressed left at (392, 383)
Screenshot: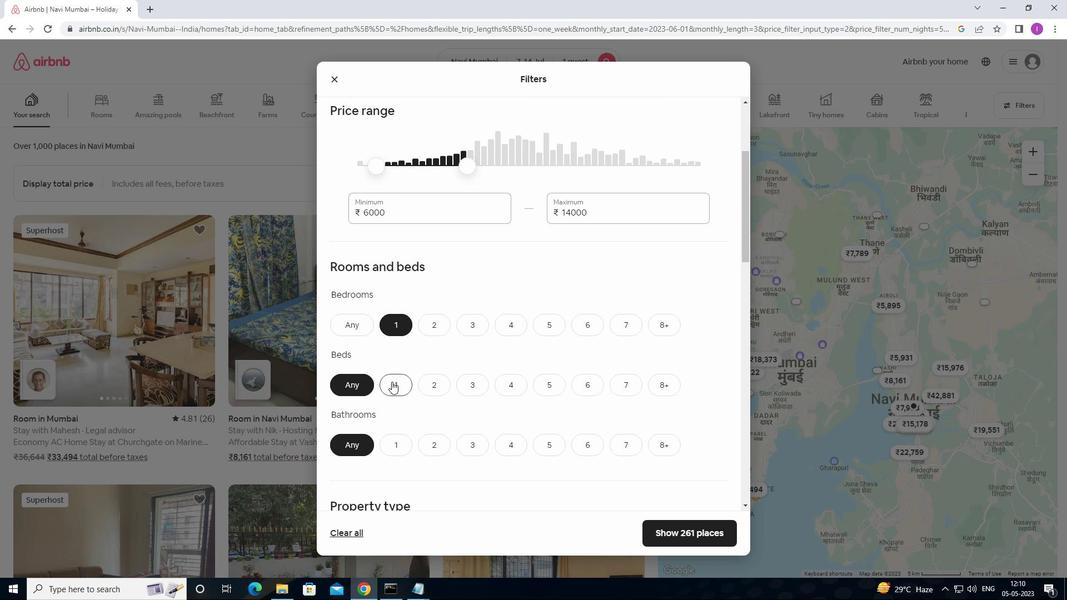 
Action: Mouse moved to (402, 447)
Screenshot: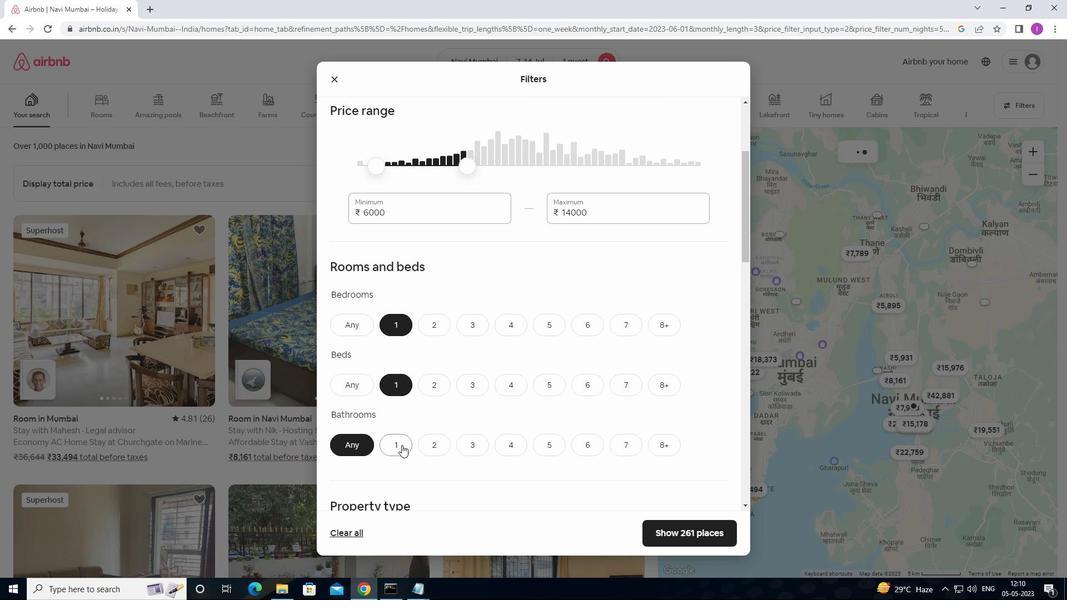 
Action: Mouse pressed left at (402, 447)
Screenshot: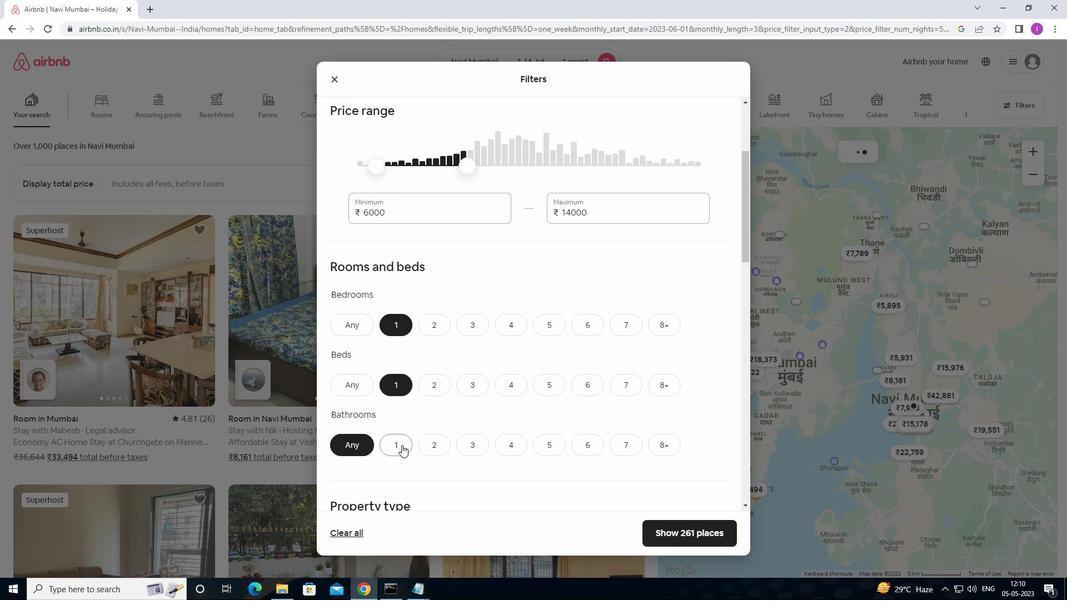 
Action: Mouse moved to (470, 431)
Screenshot: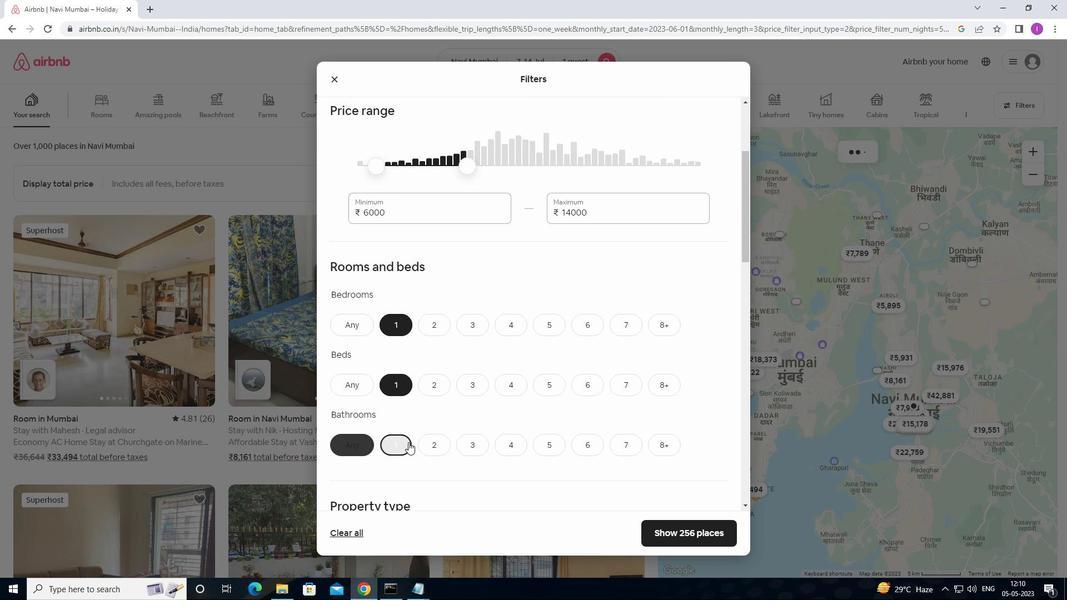 
Action: Mouse scrolled (470, 430) with delta (0, 0)
Screenshot: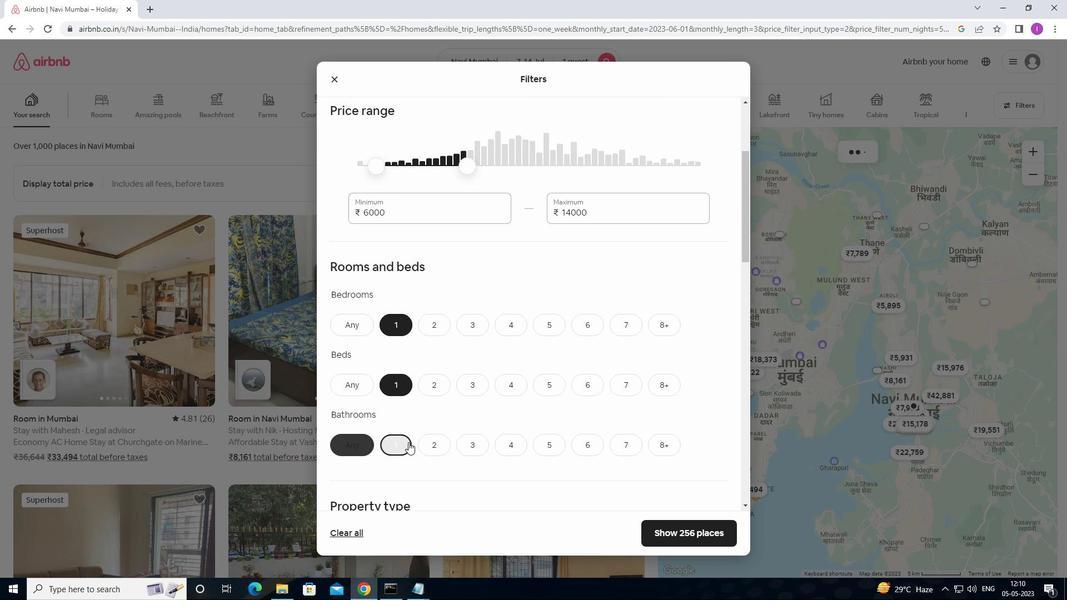 
Action: Mouse moved to (504, 428)
Screenshot: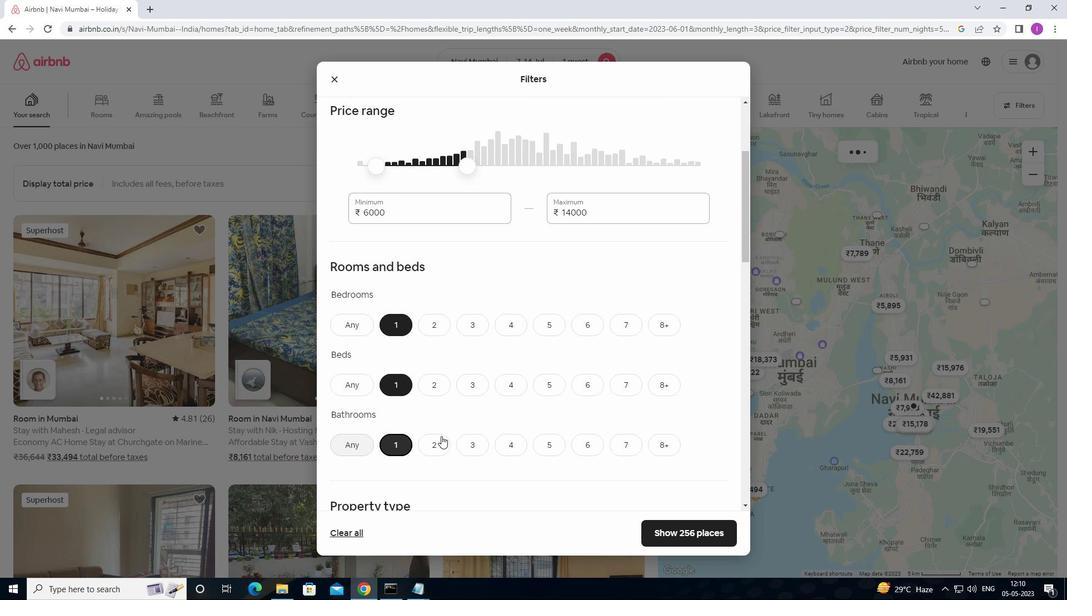 
Action: Mouse scrolled (504, 428) with delta (0, 0)
Screenshot: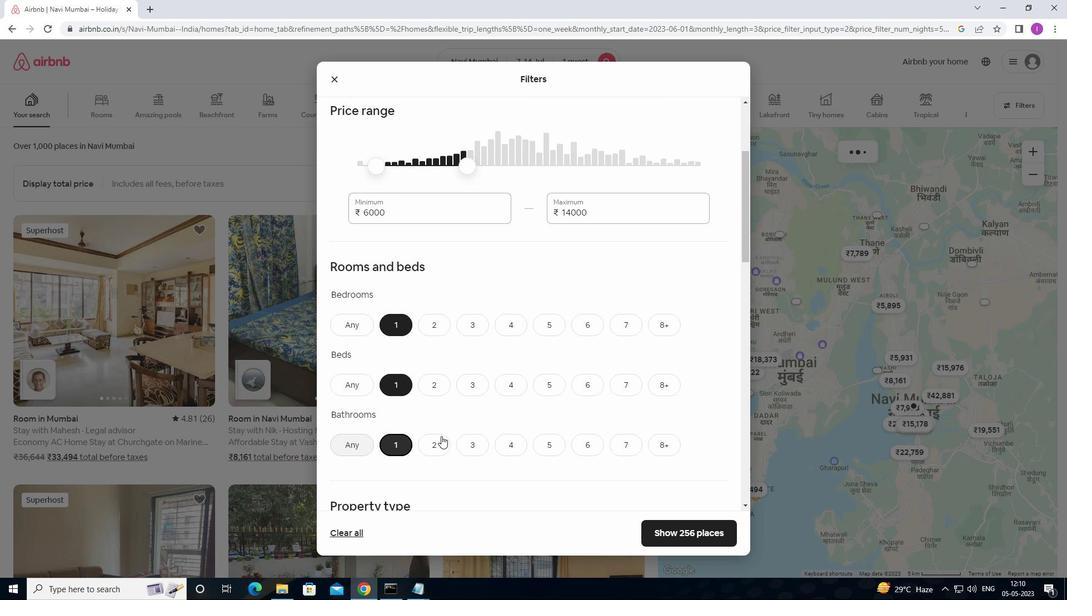 
Action: Mouse moved to (507, 428)
Screenshot: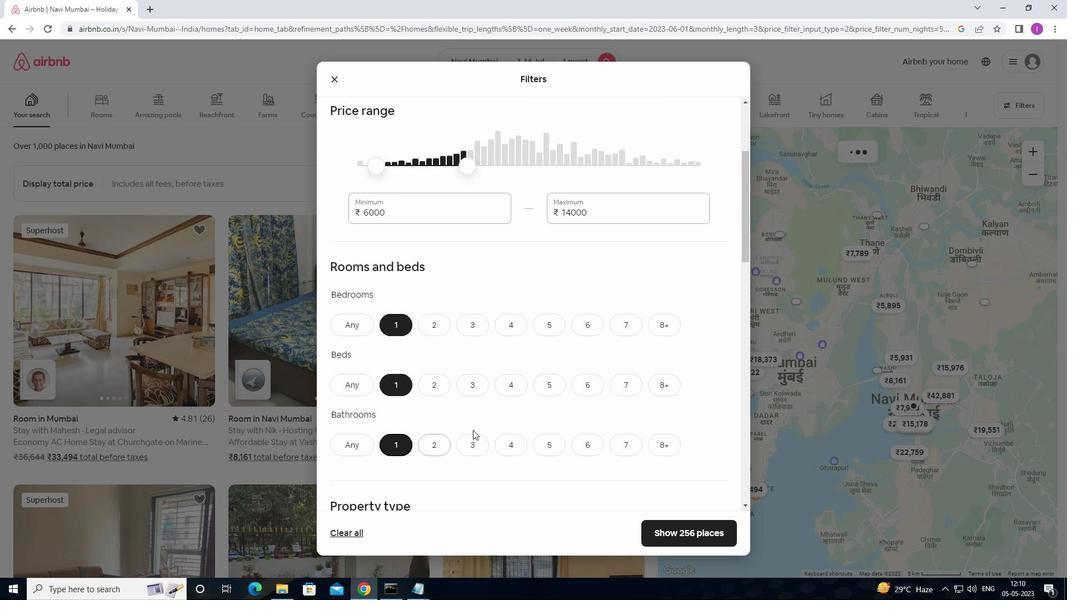 
Action: Mouse scrolled (507, 428) with delta (0, 0)
Screenshot: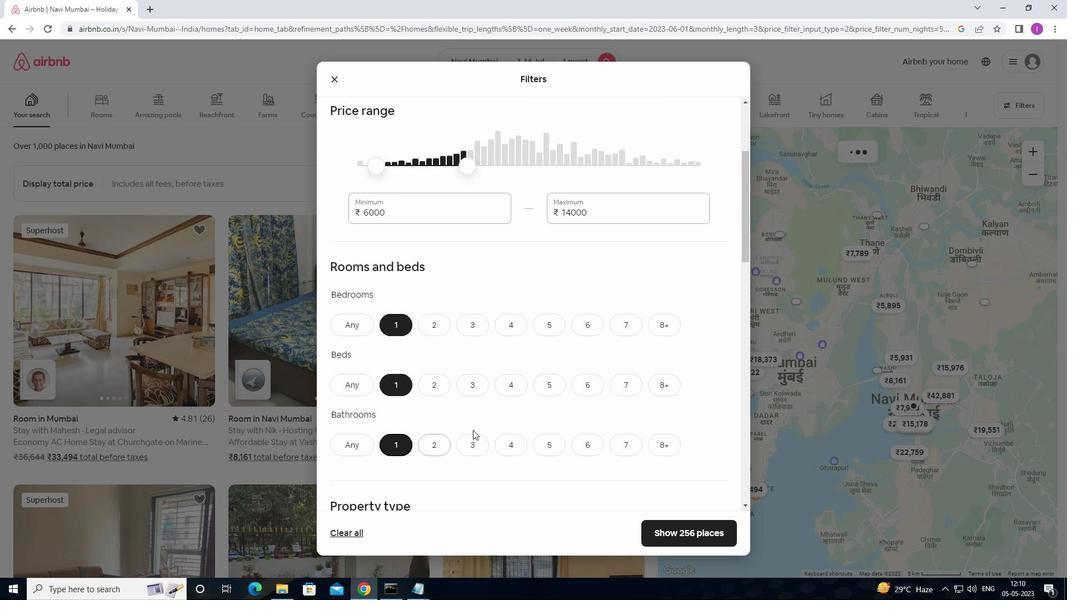 
Action: Mouse moved to (398, 401)
Screenshot: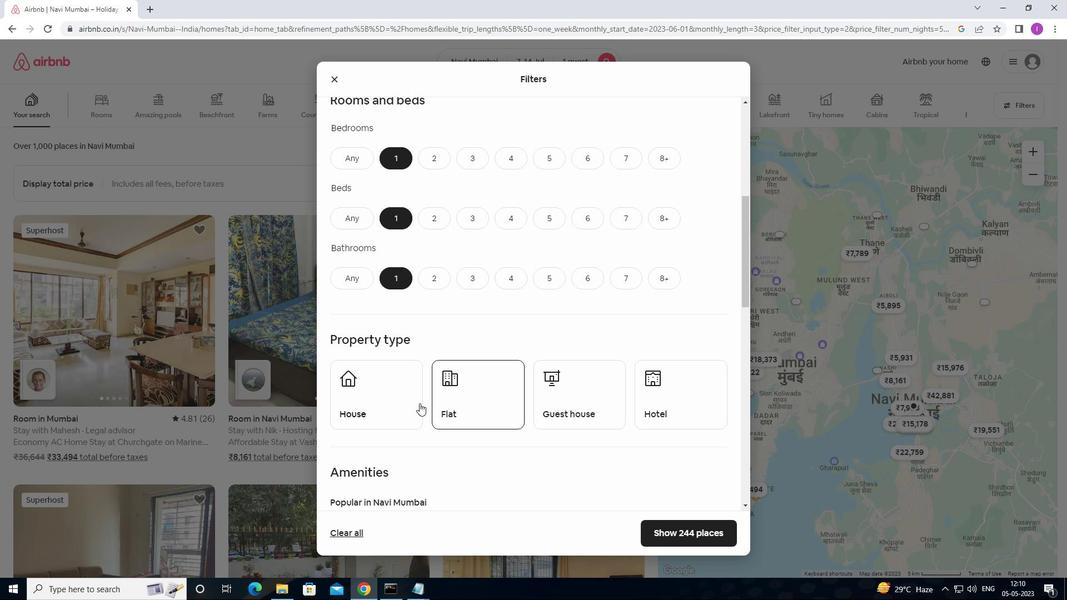 
Action: Mouse pressed left at (398, 401)
Screenshot: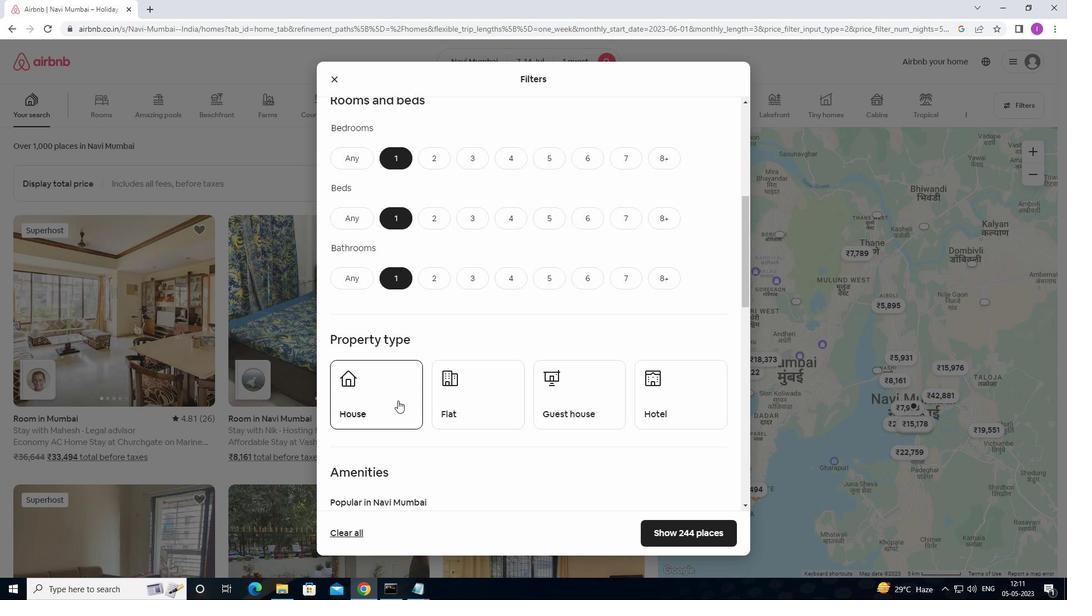 
Action: Mouse moved to (481, 406)
Screenshot: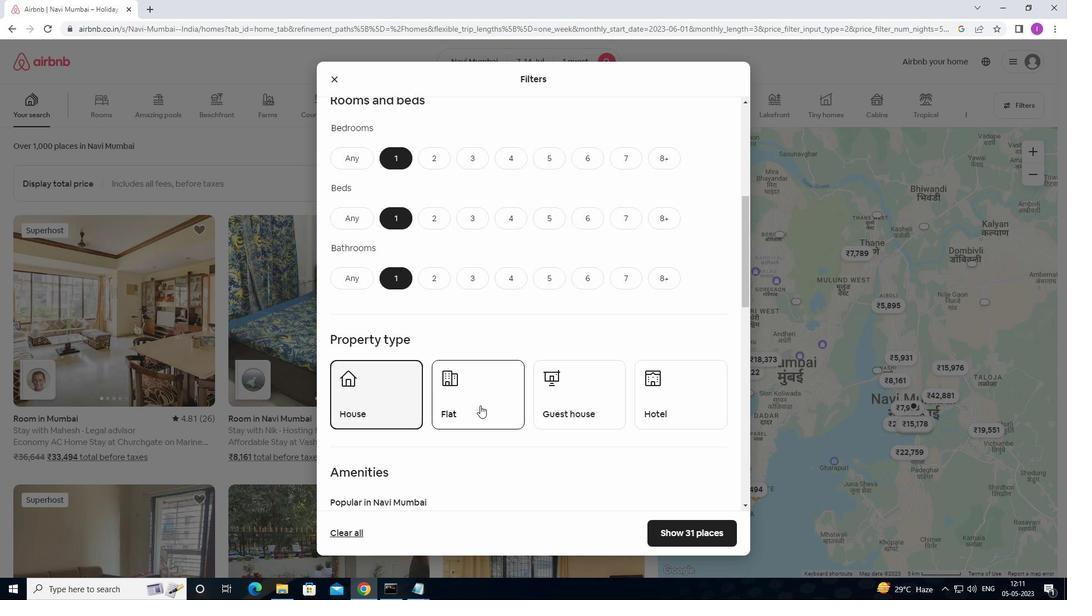 
Action: Mouse pressed left at (481, 406)
Screenshot: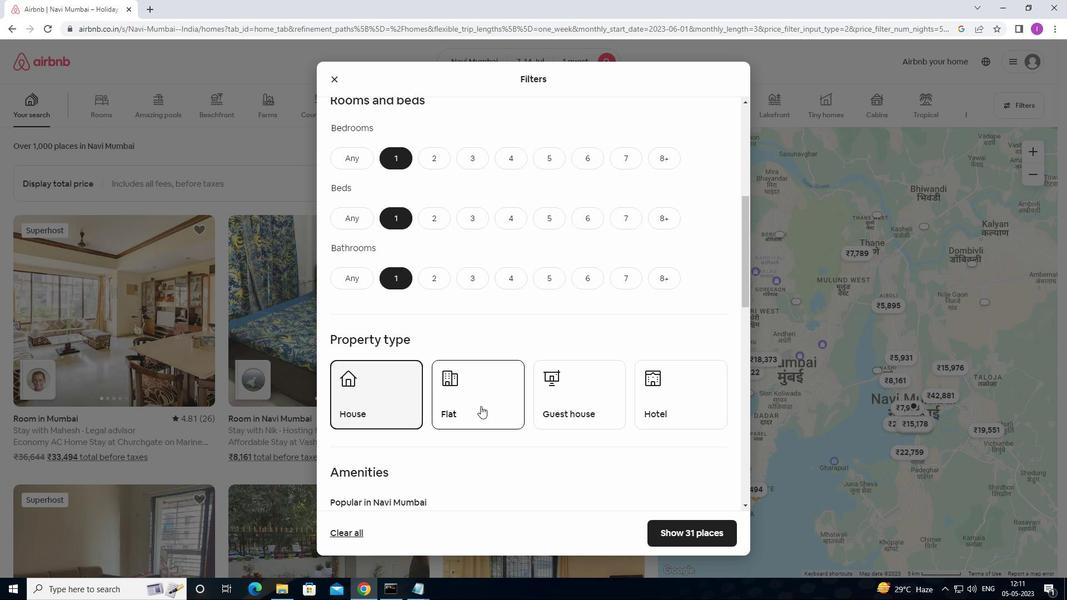 
Action: Mouse moved to (590, 406)
Screenshot: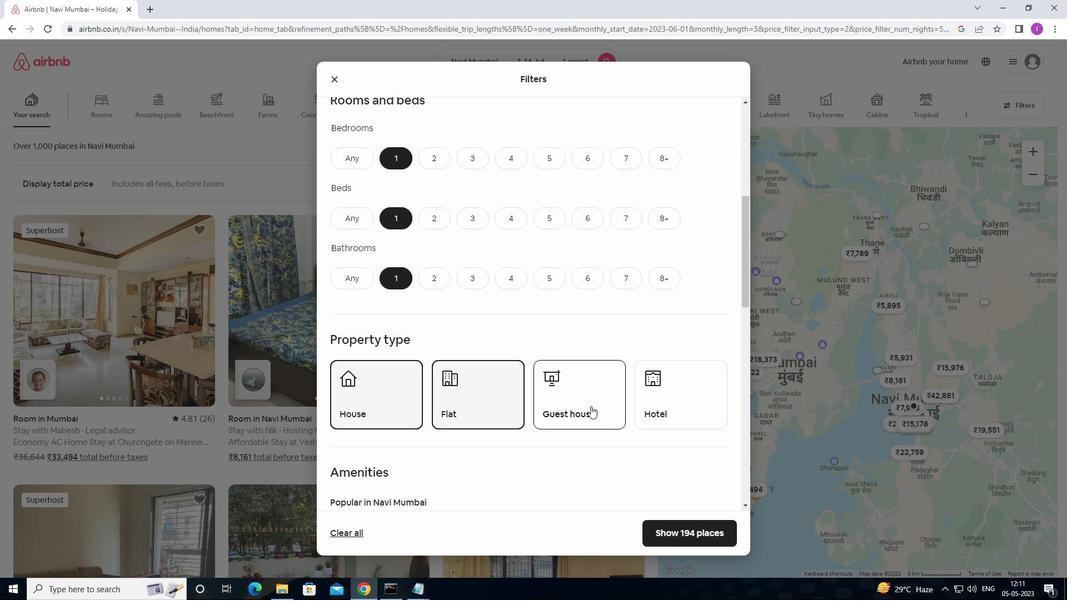 
Action: Mouse pressed left at (590, 406)
Screenshot: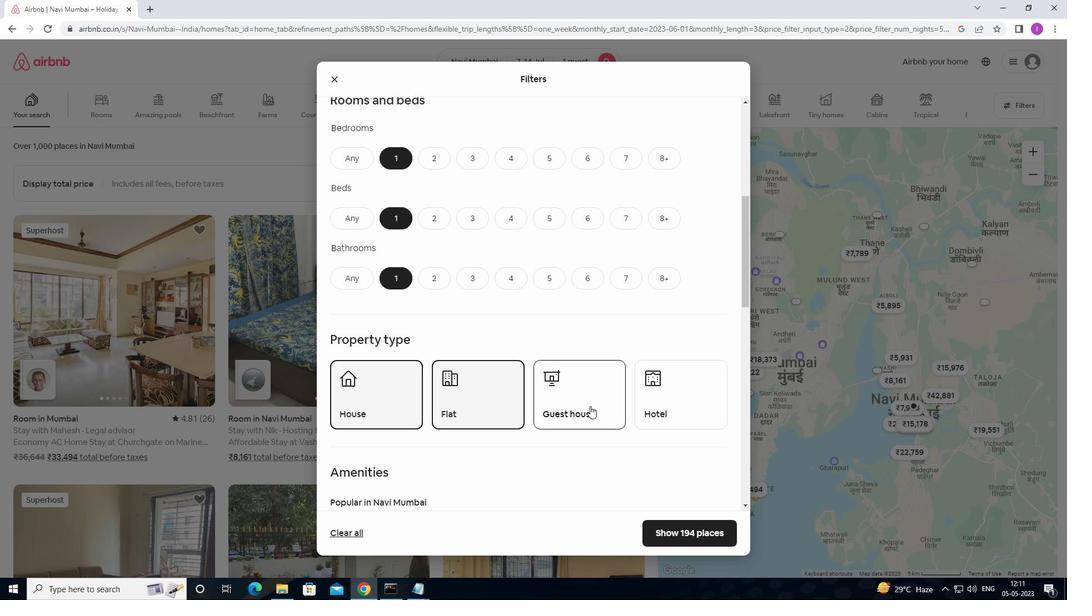 
Action: Mouse moved to (660, 407)
Screenshot: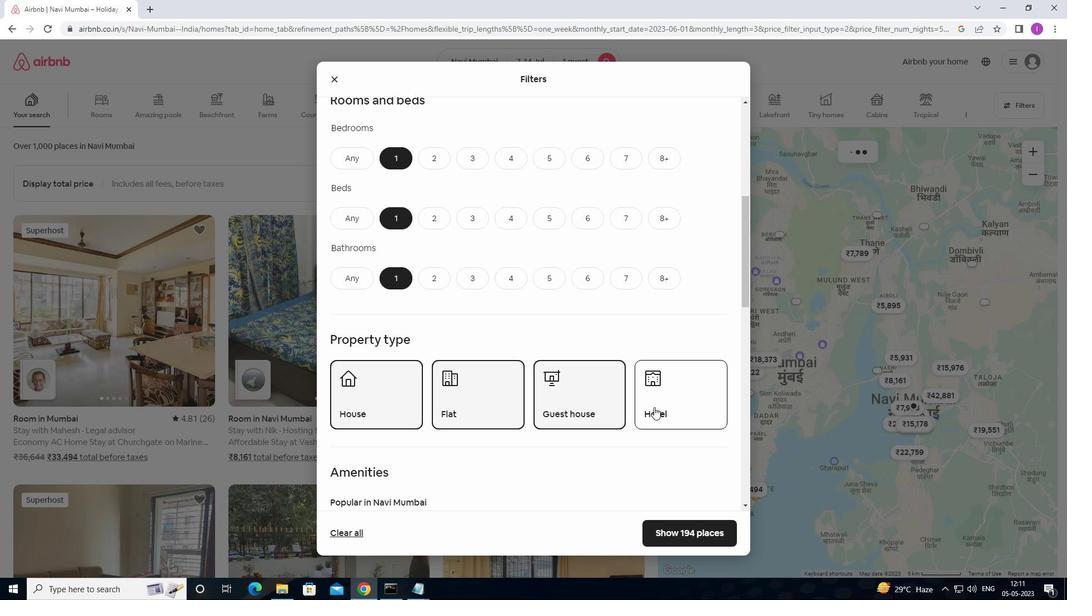 
Action: Mouse pressed left at (660, 407)
Screenshot: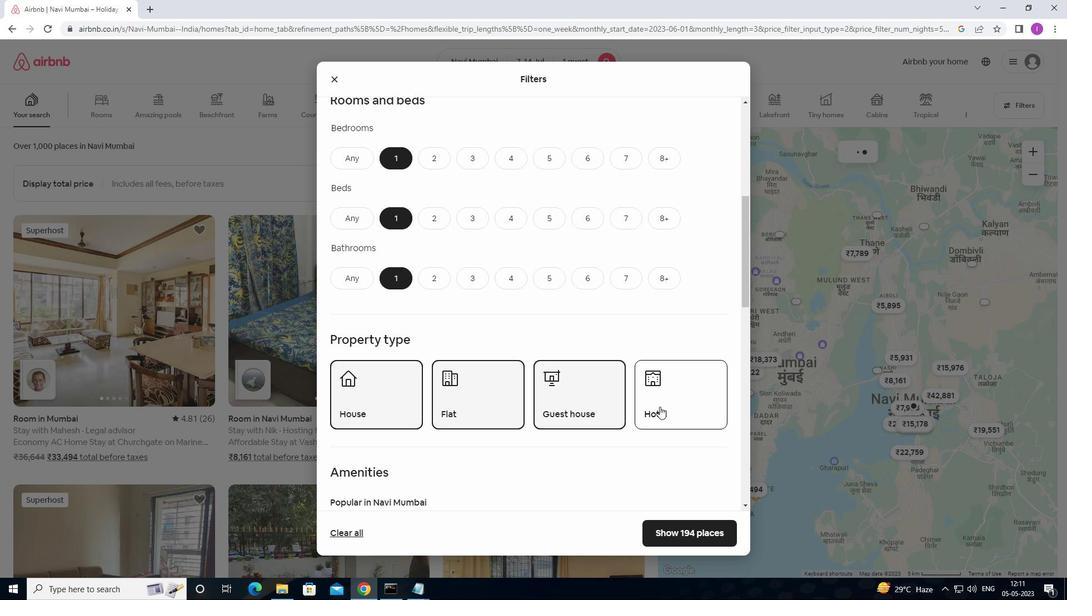 
Action: Mouse moved to (490, 414)
Screenshot: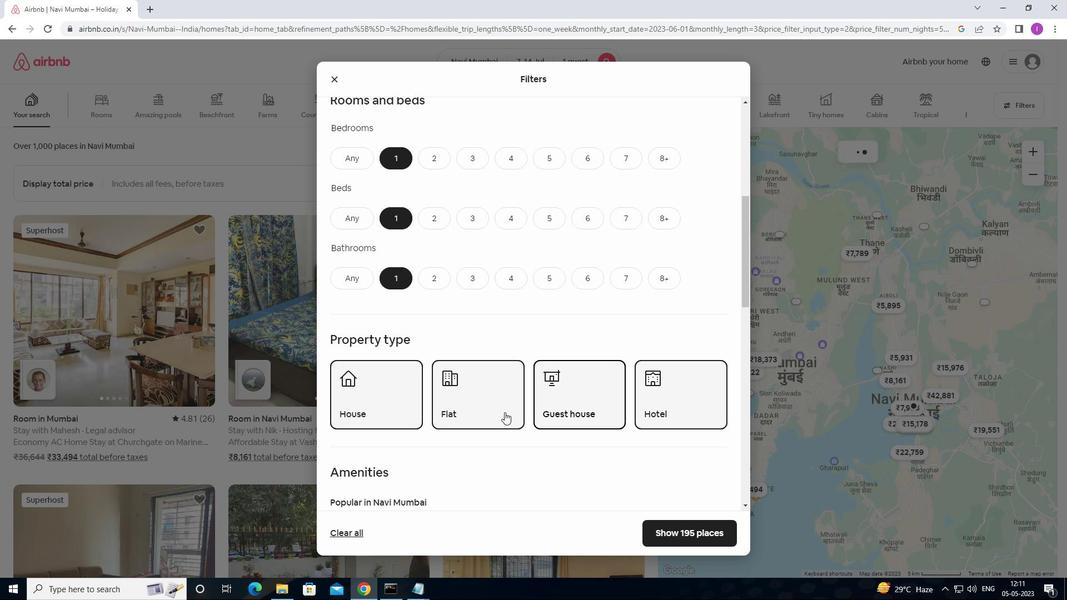 
Action: Mouse scrolled (490, 413) with delta (0, 0)
Screenshot: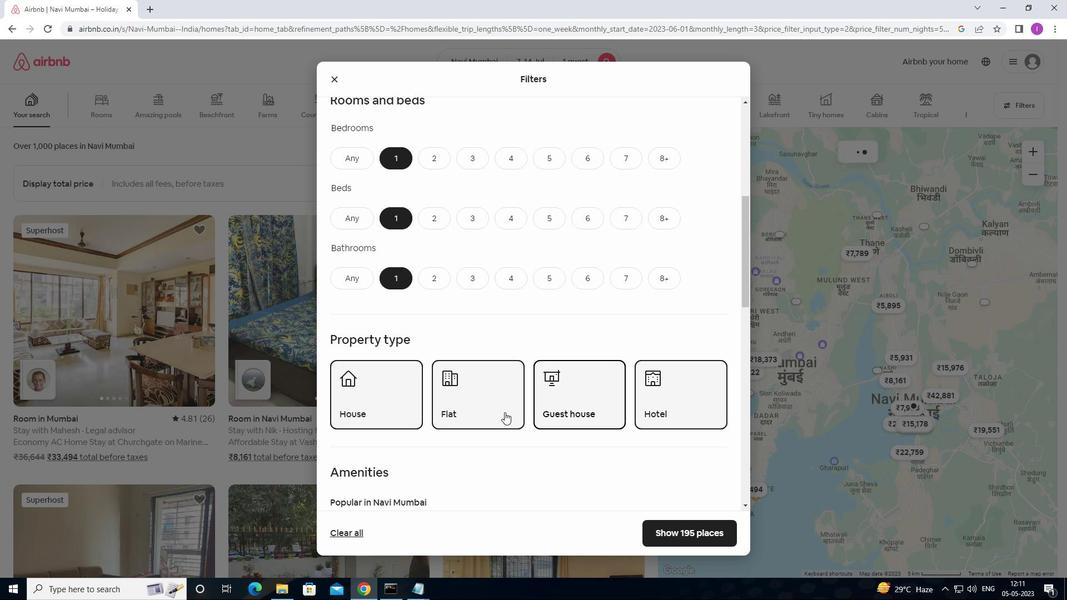 
Action: Mouse scrolled (490, 413) with delta (0, 0)
Screenshot: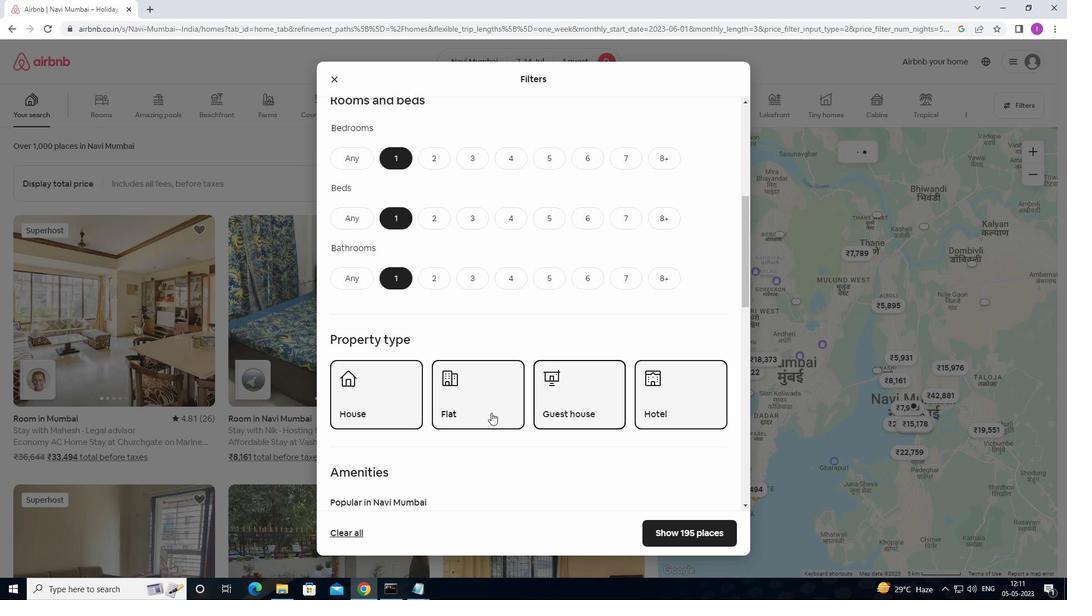 
Action: Mouse scrolled (490, 413) with delta (0, 0)
Screenshot: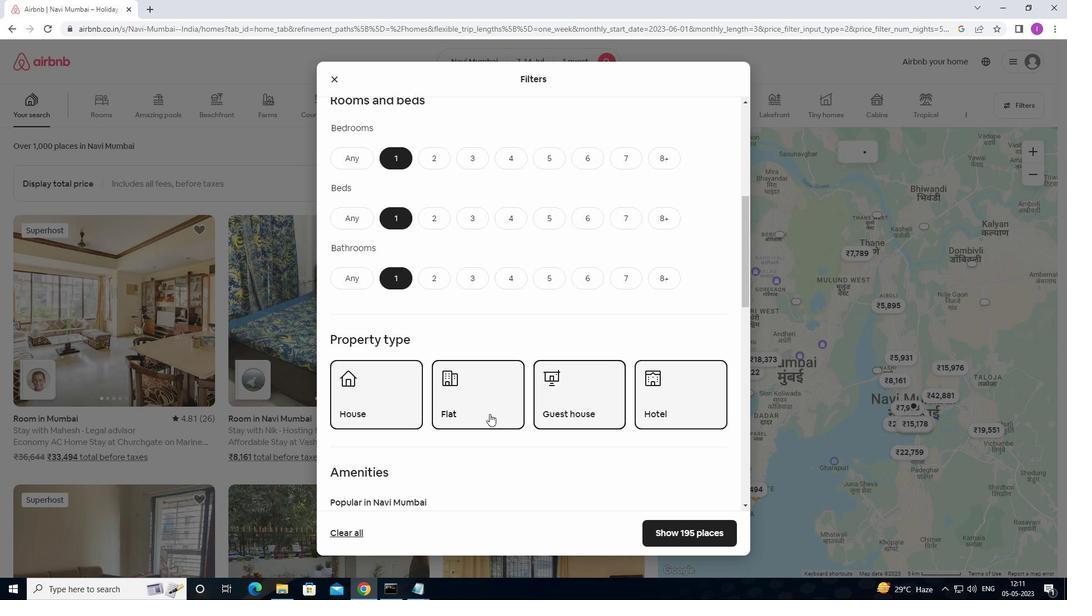 
Action: Mouse moved to (334, 363)
Screenshot: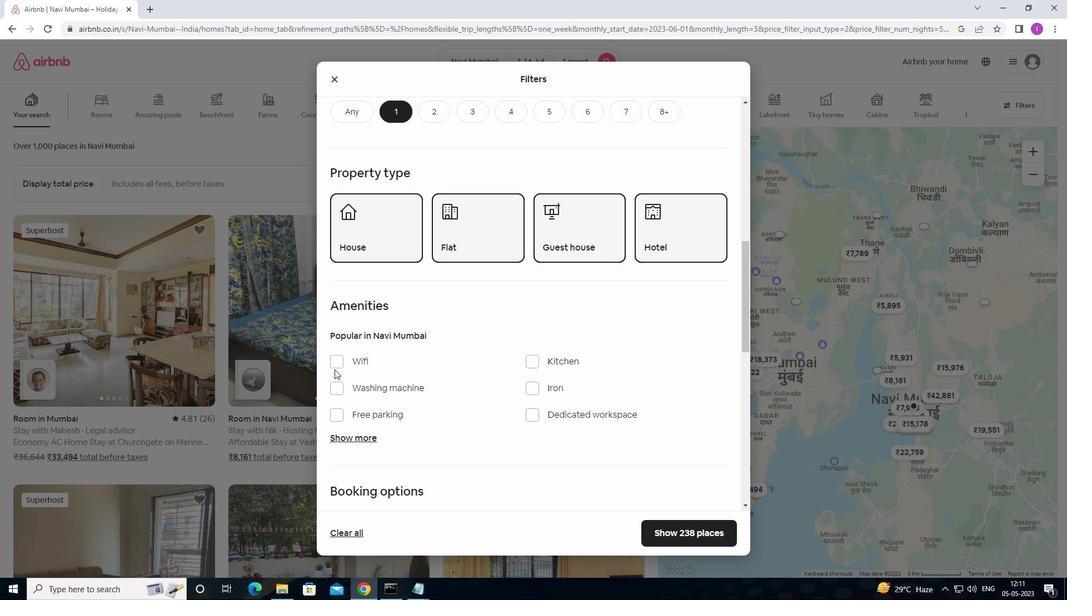 
Action: Mouse pressed left at (334, 363)
Screenshot: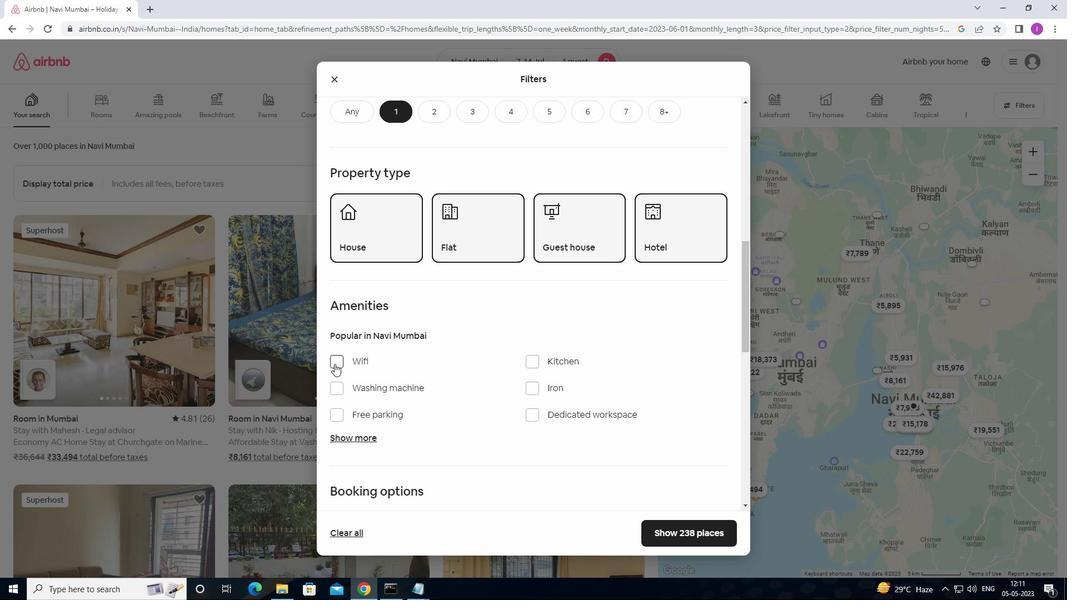 
Action: Mouse moved to (517, 419)
Screenshot: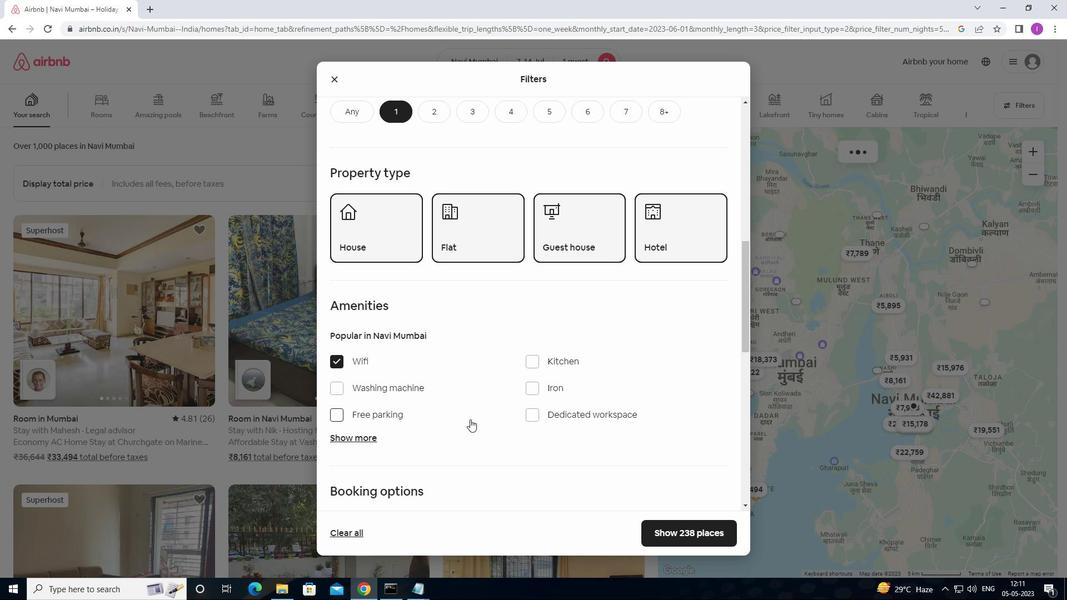 
Action: Mouse scrolled (517, 419) with delta (0, 0)
Screenshot: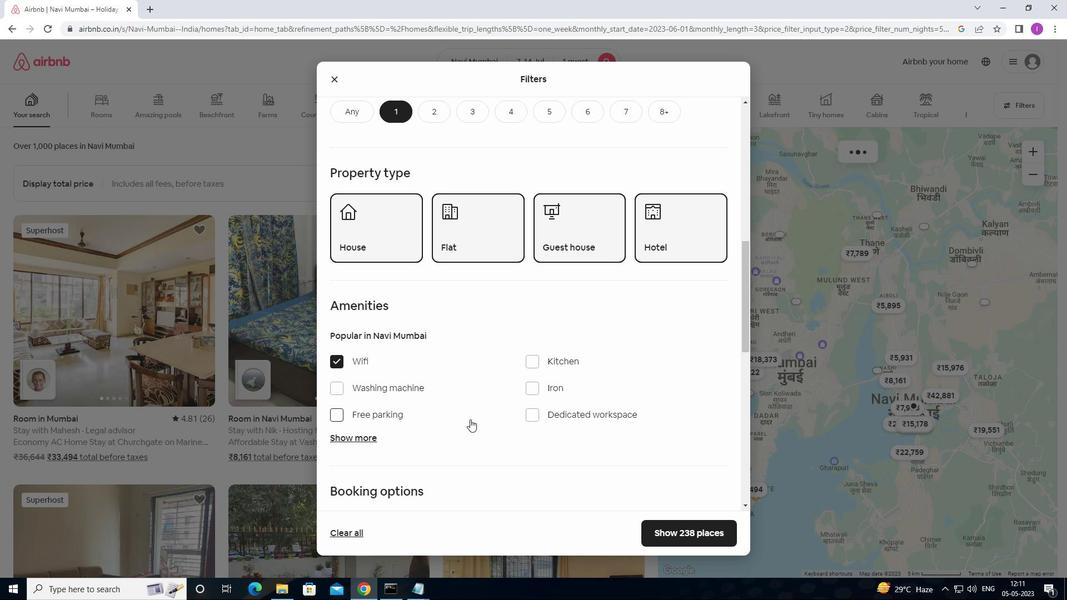 
Action: Mouse moved to (535, 421)
Screenshot: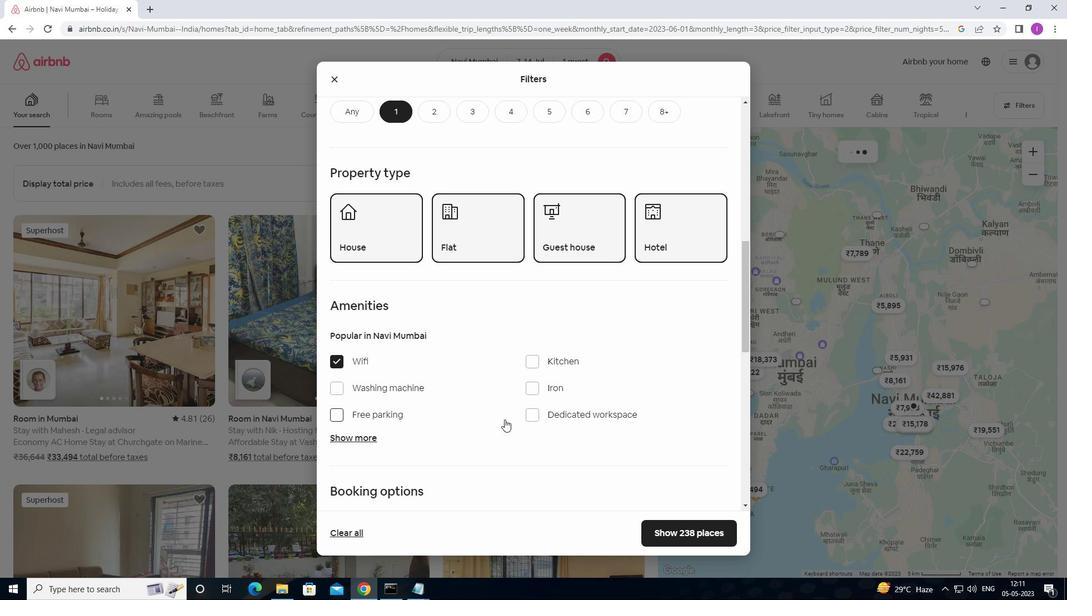 
Action: Mouse scrolled (535, 420) with delta (0, 0)
Screenshot: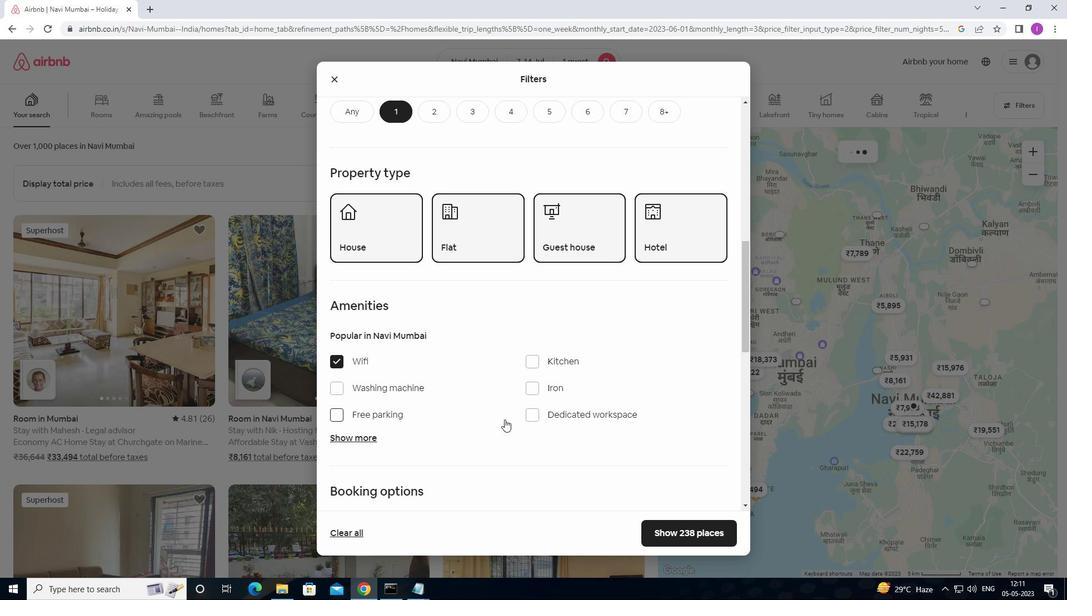 
Action: Mouse moved to (574, 427)
Screenshot: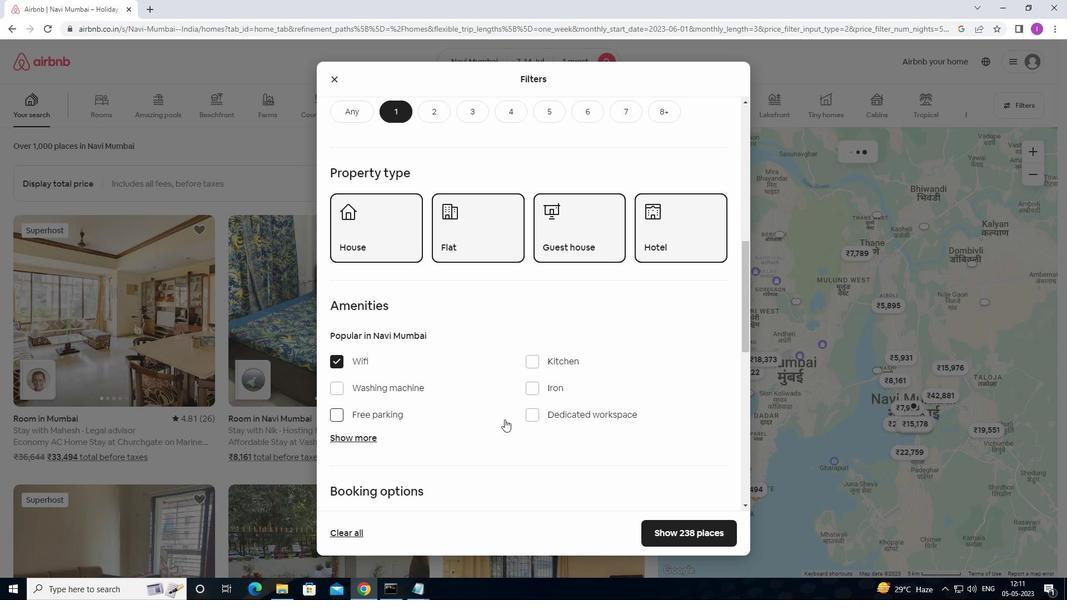 
Action: Mouse scrolled (574, 427) with delta (0, 0)
Screenshot: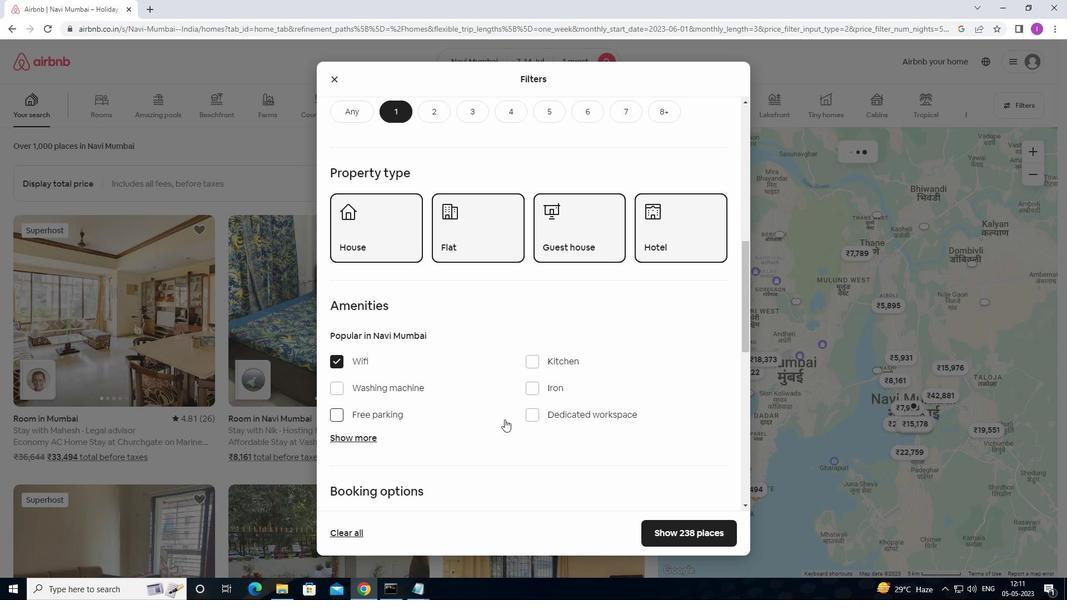 
Action: Mouse moved to (709, 405)
Screenshot: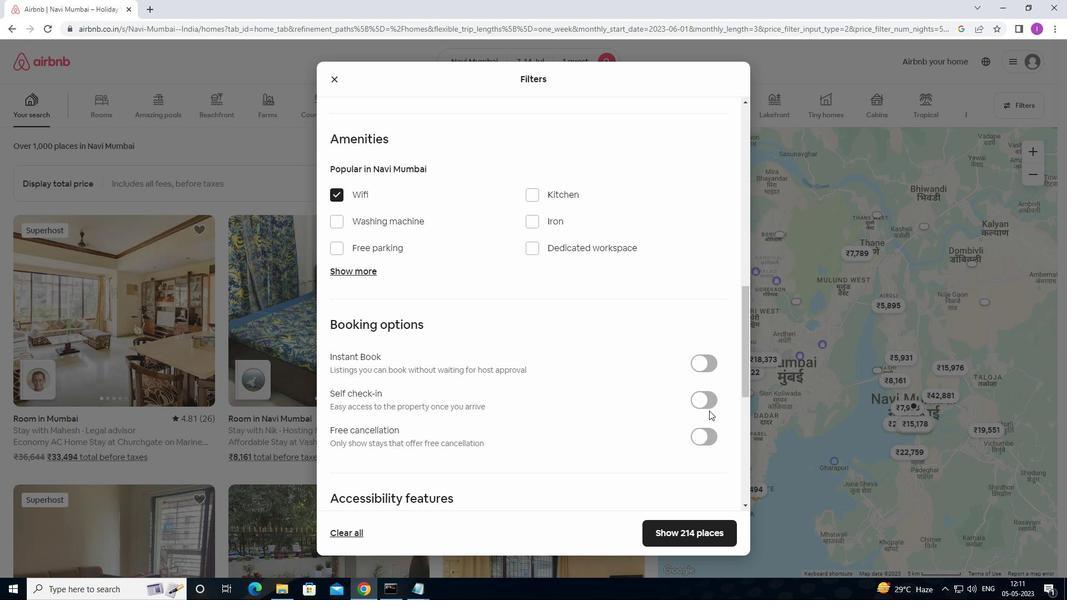 
Action: Mouse pressed left at (709, 405)
Screenshot: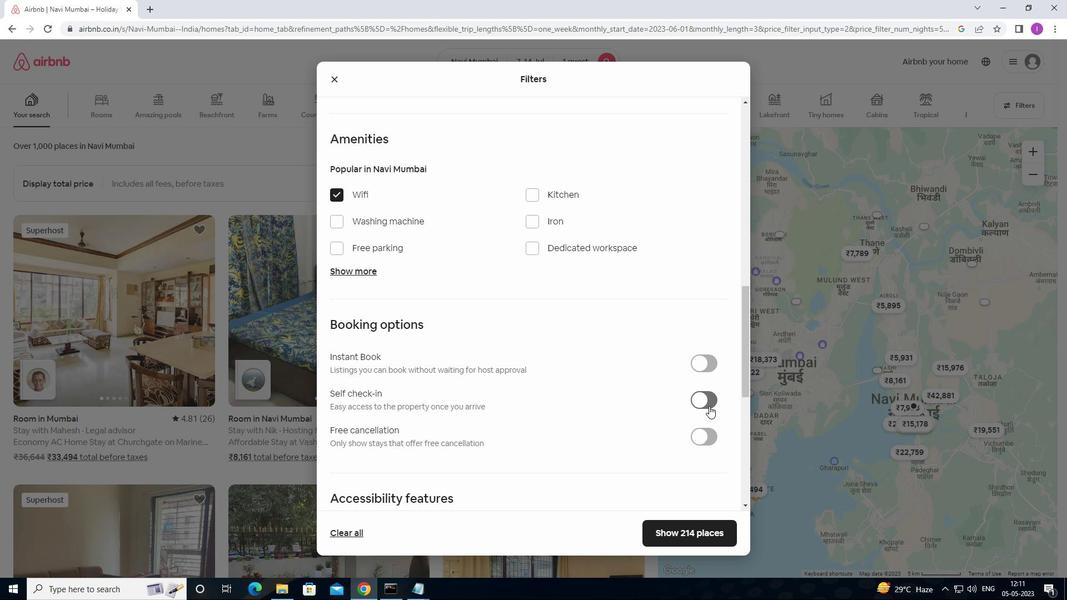 
Action: Mouse moved to (604, 473)
Screenshot: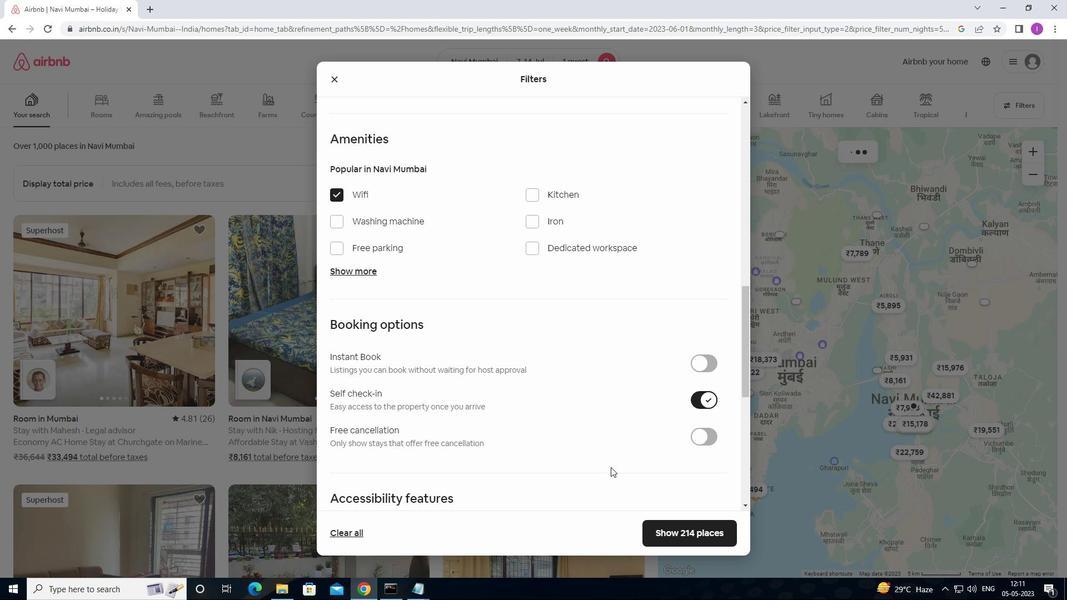 
Action: Mouse scrolled (604, 472) with delta (0, 0)
Screenshot: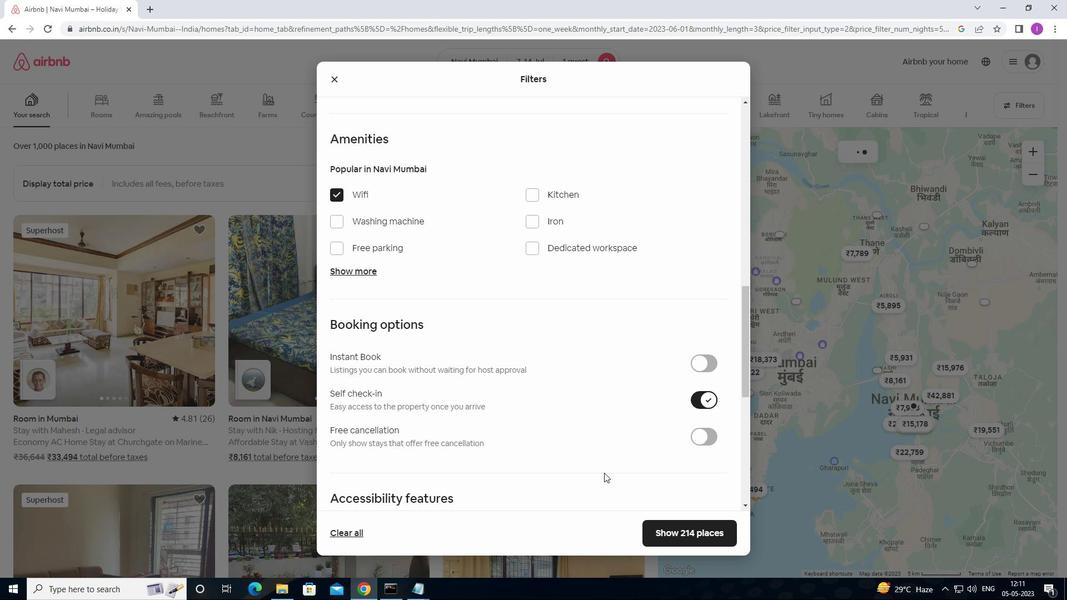 
Action: Mouse scrolled (604, 472) with delta (0, 0)
Screenshot: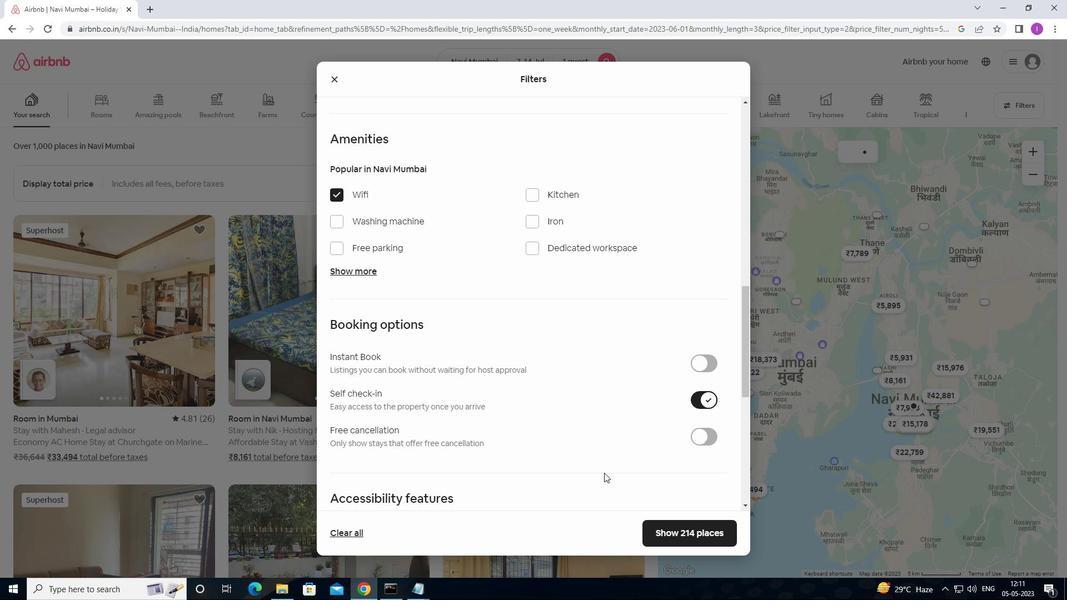 
Action: Mouse scrolled (604, 472) with delta (0, 0)
Screenshot: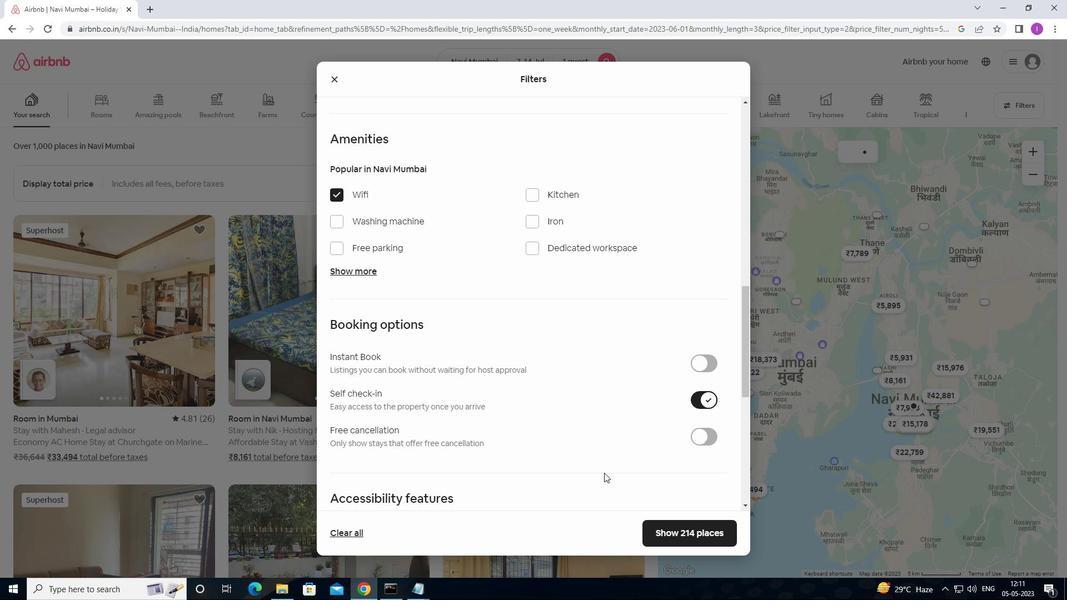 
Action: Mouse scrolled (604, 472) with delta (0, 0)
Screenshot: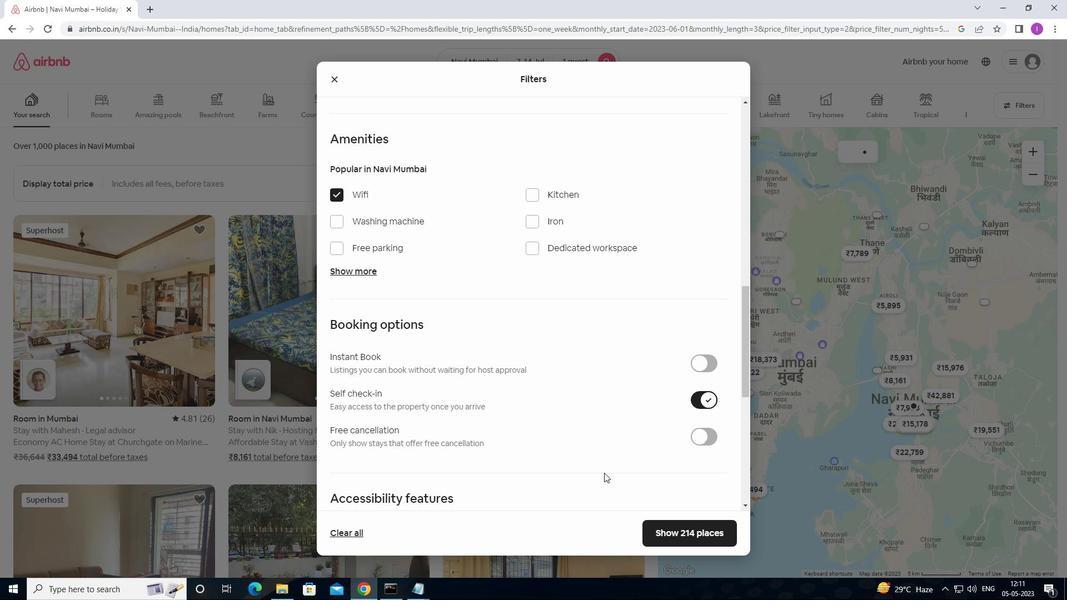 
Action: Mouse moved to (607, 466)
Screenshot: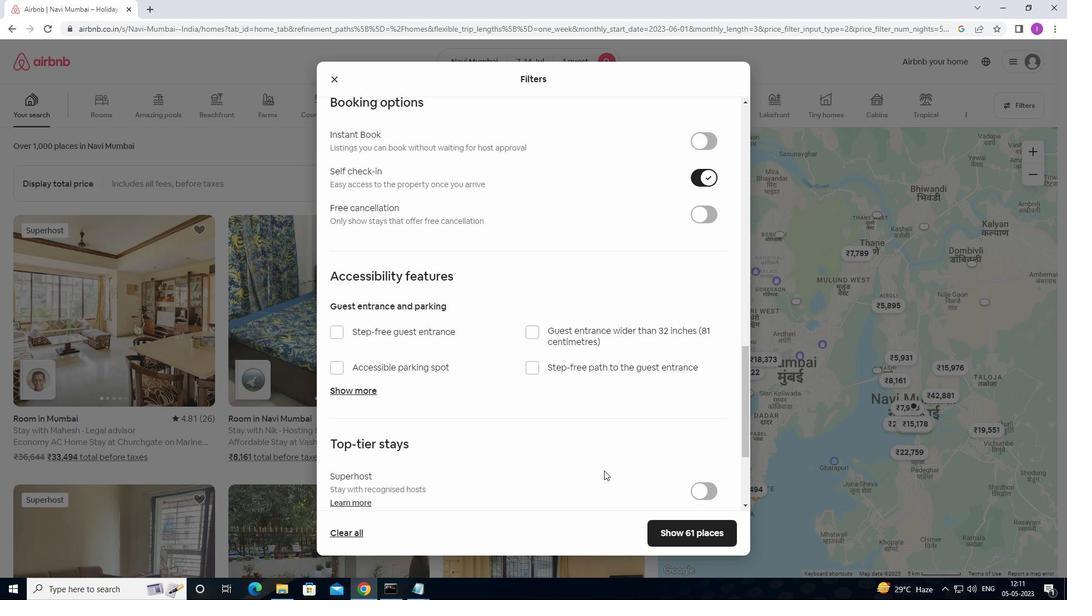 
Action: Mouse scrolled (607, 465) with delta (0, 0)
Screenshot: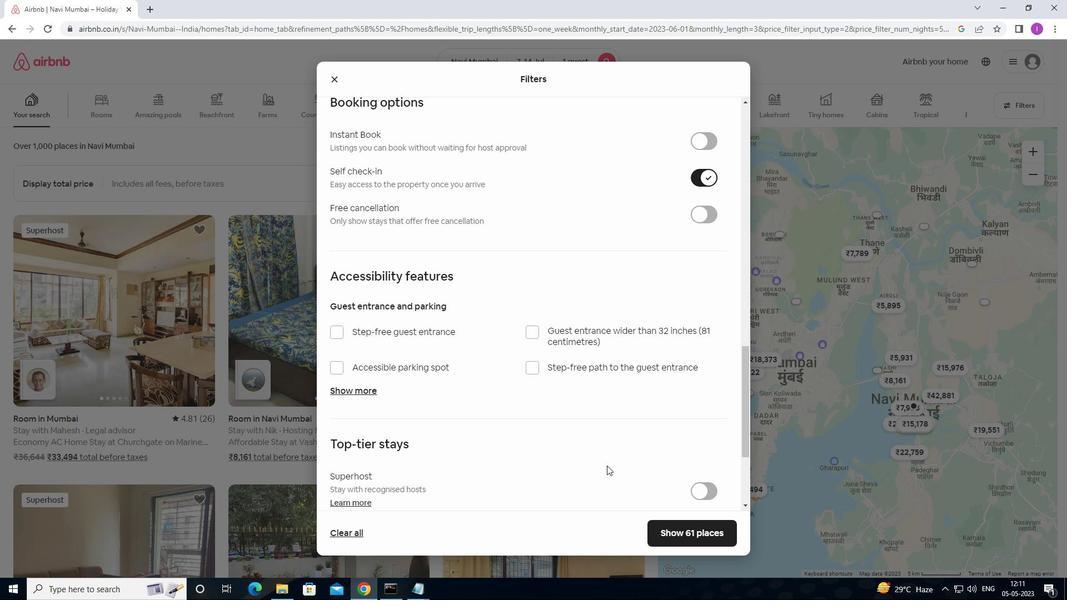 
Action: Mouse scrolled (607, 465) with delta (0, 0)
Screenshot: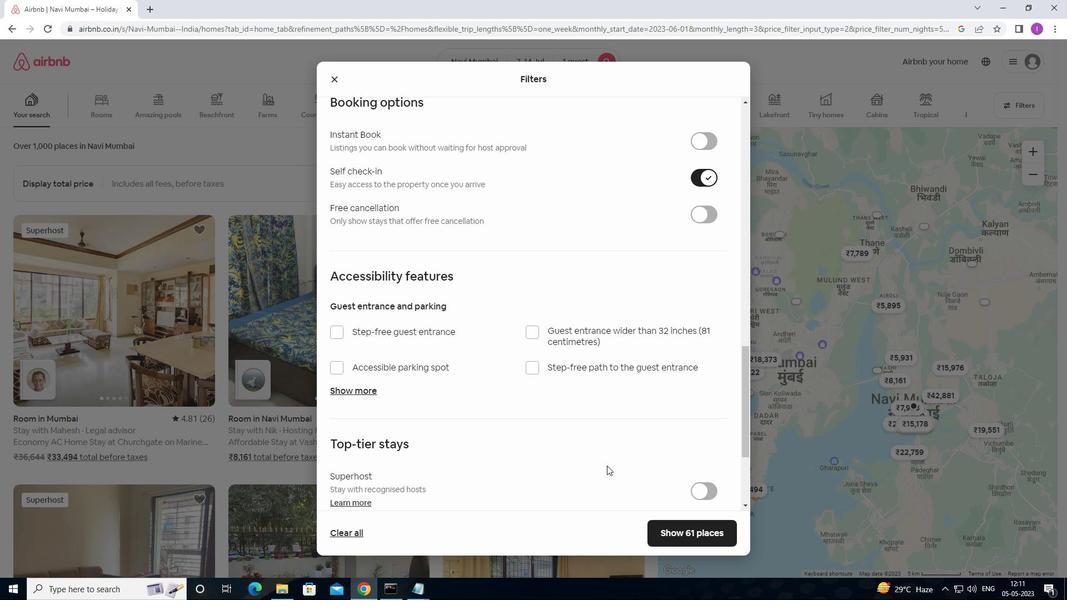 
Action: Mouse moved to (607, 466)
Screenshot: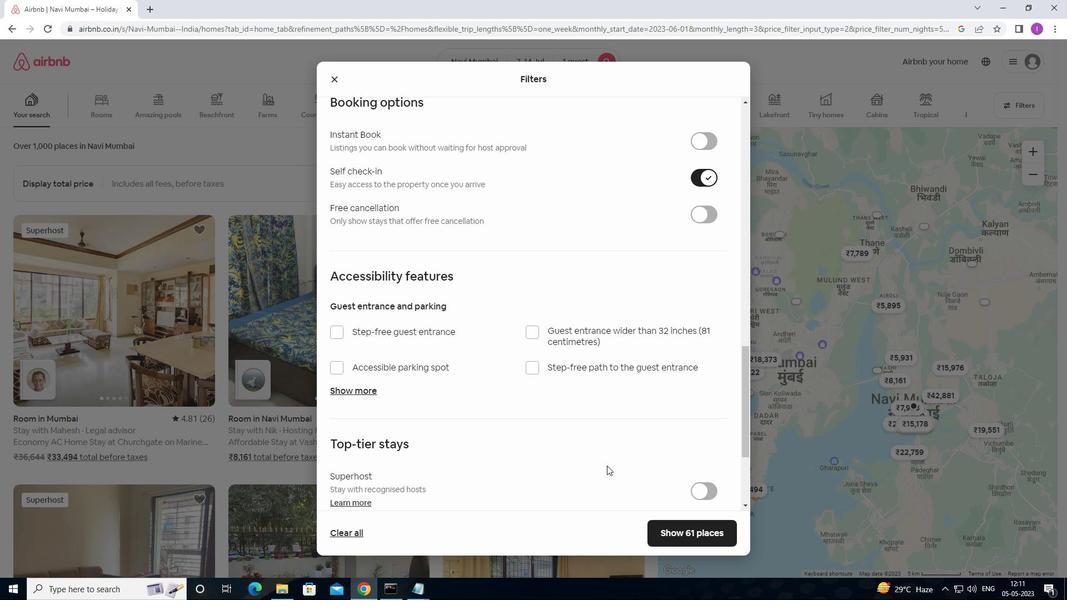 
Action: Mouse scrolled (607, 465) with delta (0, 0)
Screenshot: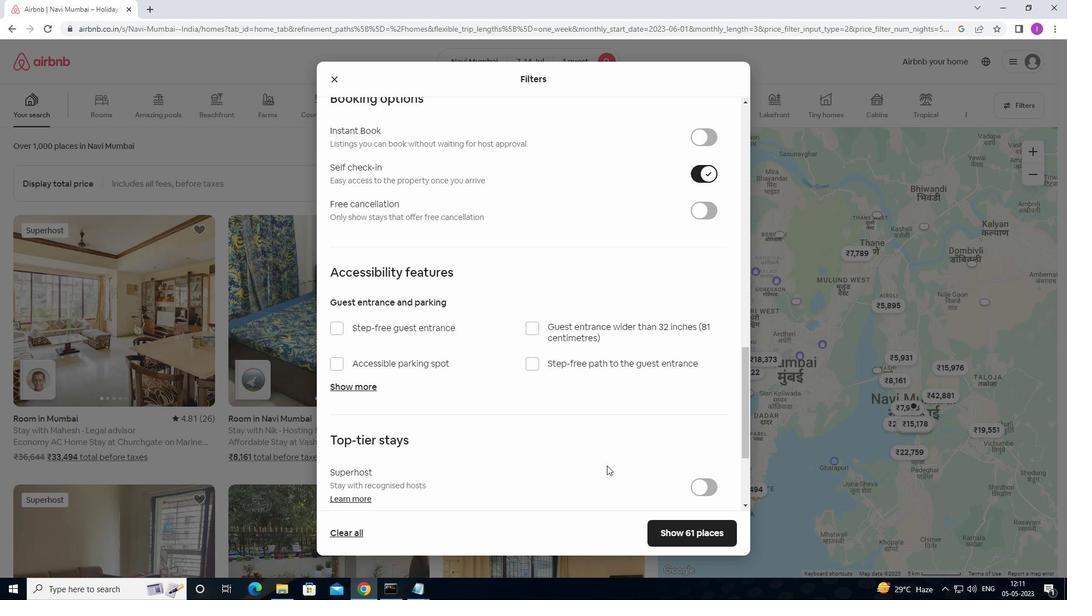 
Action: Mouse scrolled (607, 465) with delta (0, 0)
Screenshot: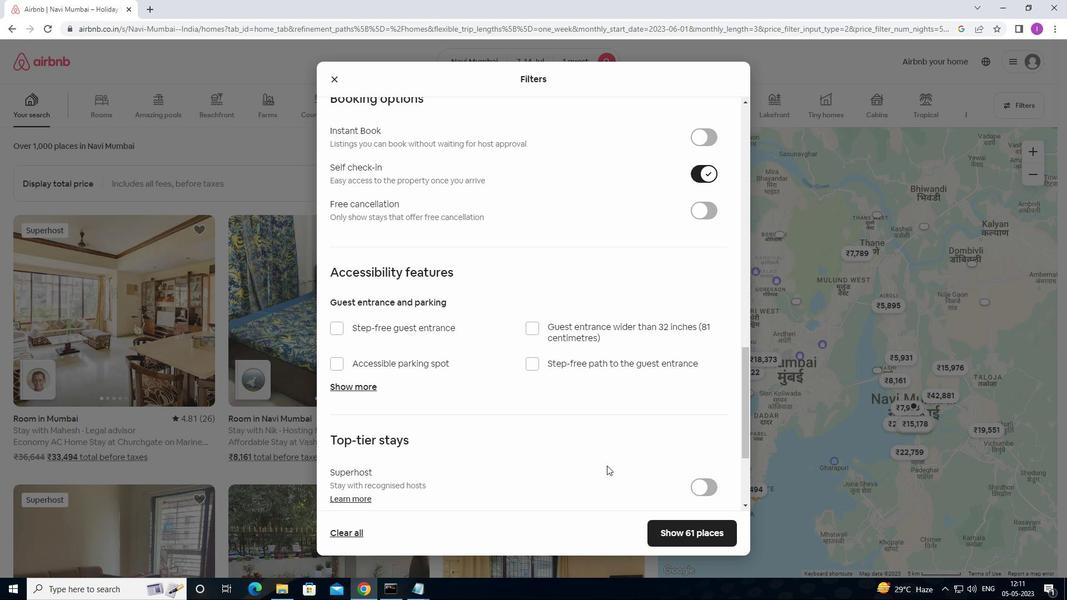 
Action: Mouse moved to (599, 466)
Screenshot: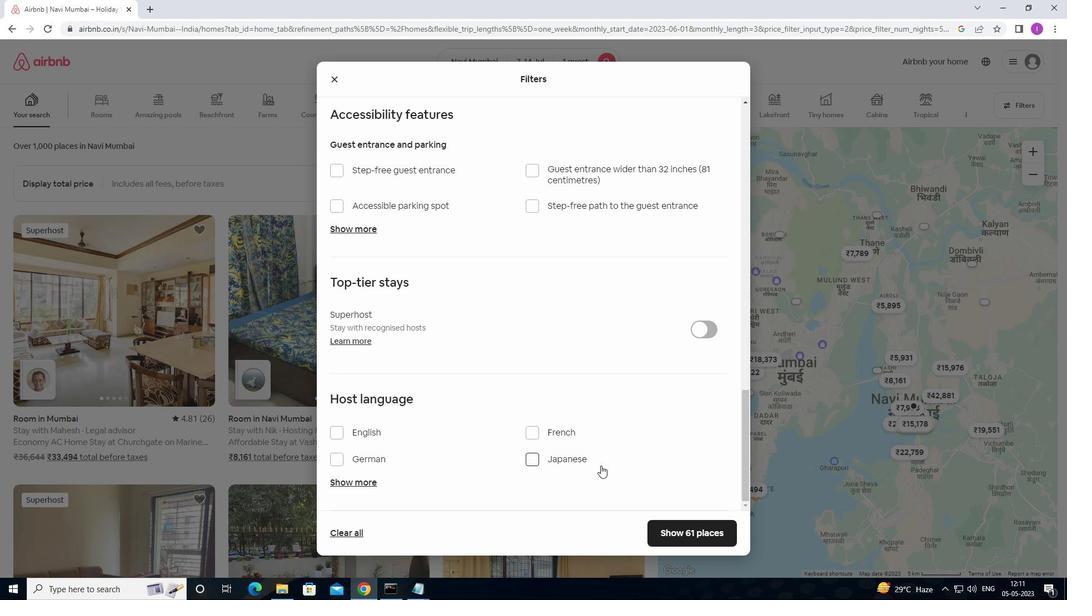 
Action: Mouse scrolled (599, 466) with delta (0, 0)
Screenshot: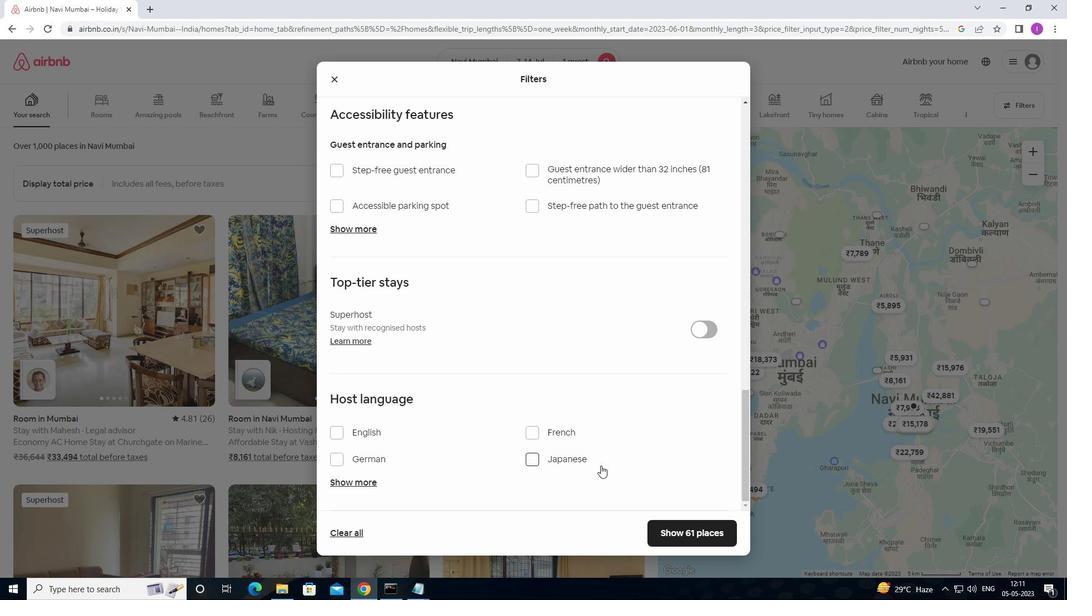 
Action: Mouse moved to (596, 468)
Screenshot: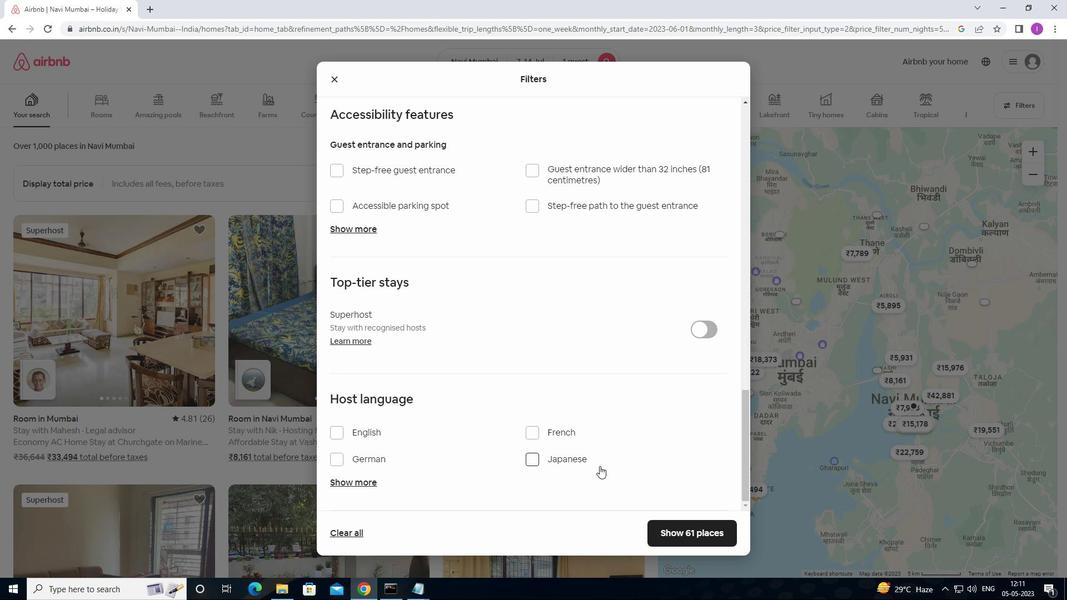 
Action: Mouse scrolled (596, 468) with delta (0, 0)
Screenshot: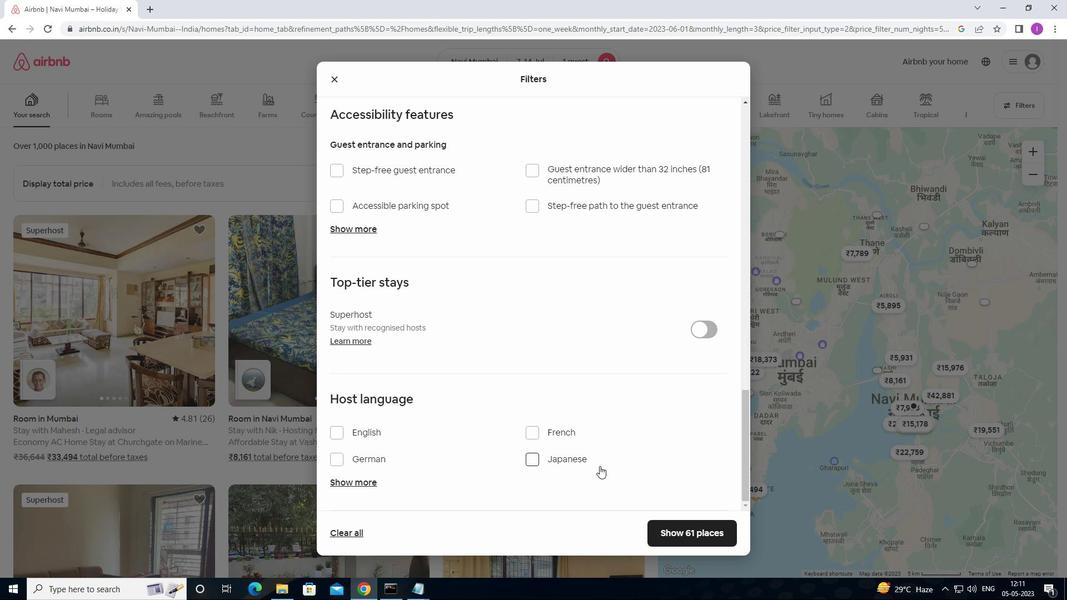 
Action: Mouse moved to (587, 470)
Screenshot: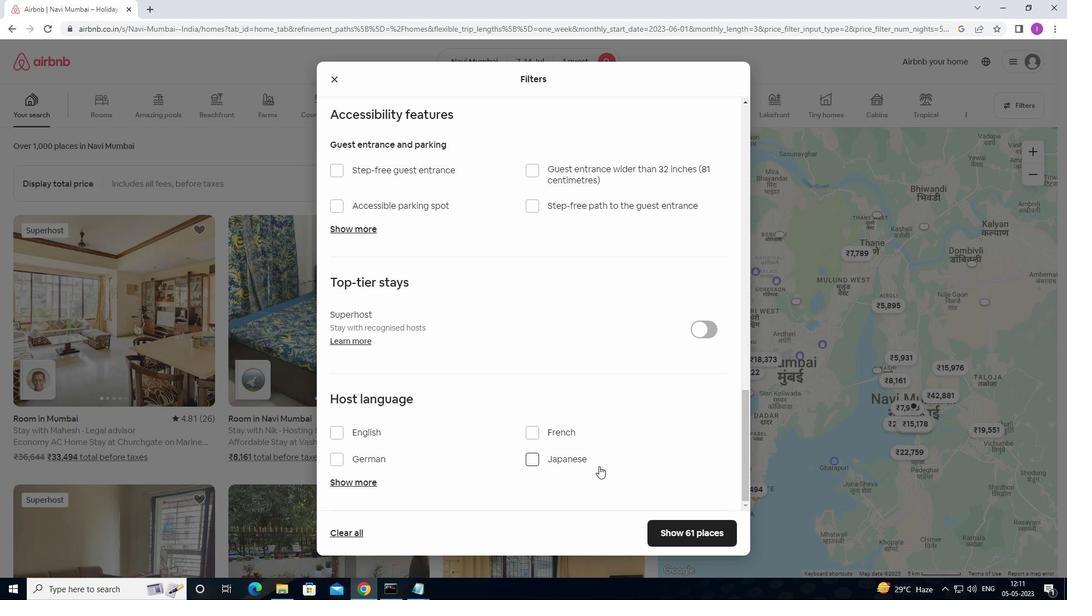 
Action: Mouse scrolled (587, 469) with delta (0, 0)
Screenshot: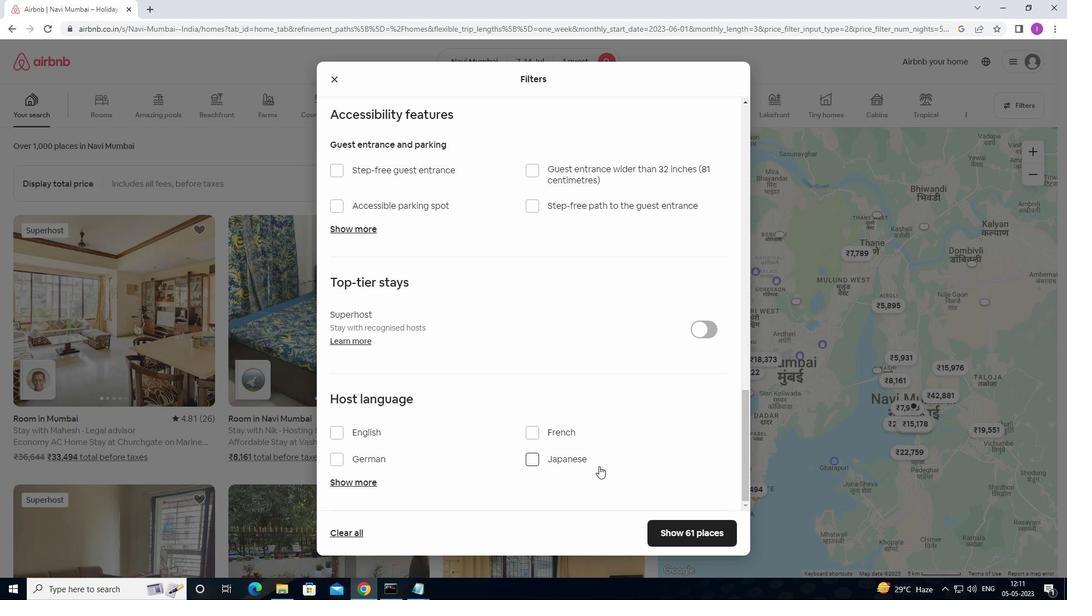 
Action: Mouse moved to (335, 433)
Screenshot: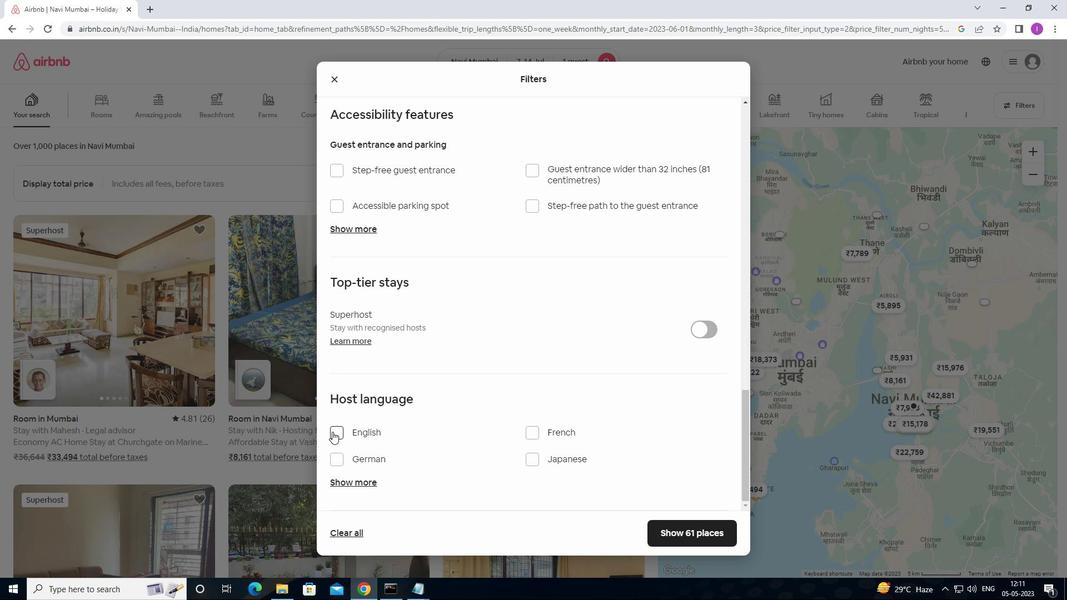 
Action: Mouse pressed left at (335, 433)
Screenshot: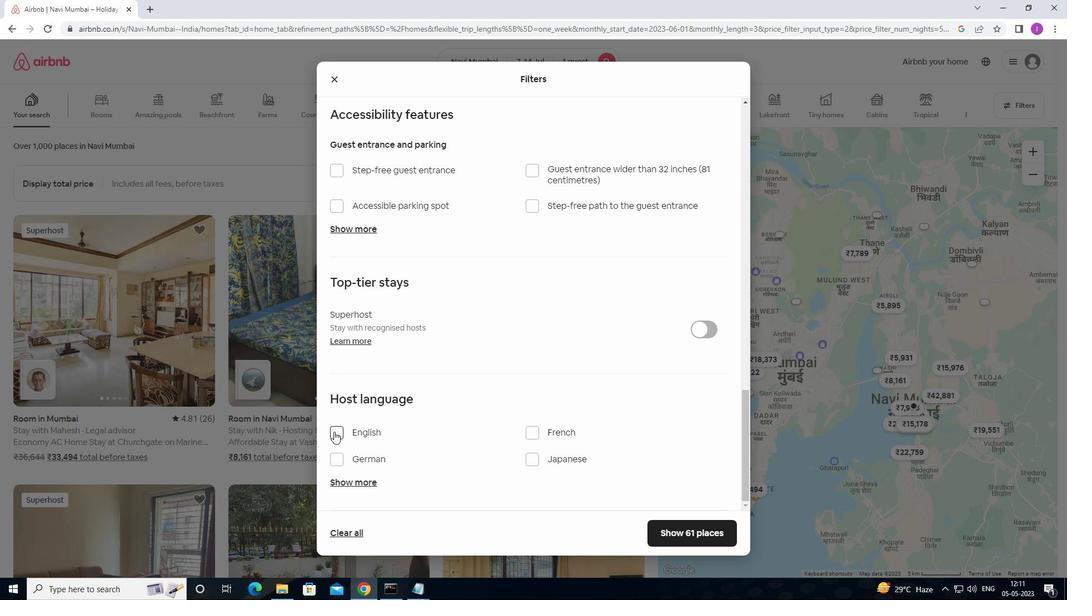 
Action: Mouse moved to (686, 529)
Screenshot: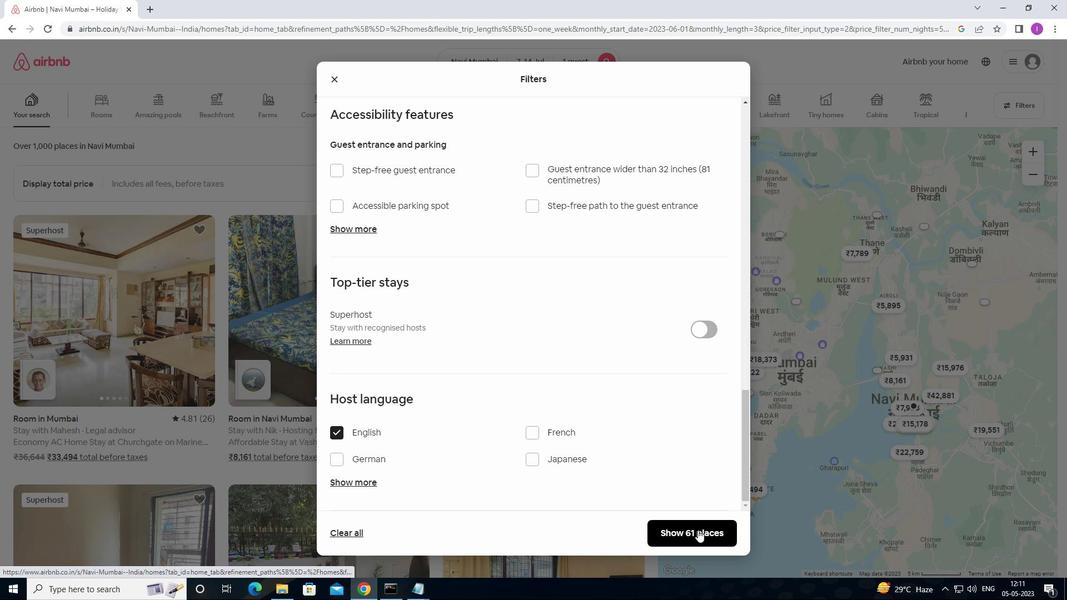 
Action: Mouse pressed left at (686, 529)
Screenshot: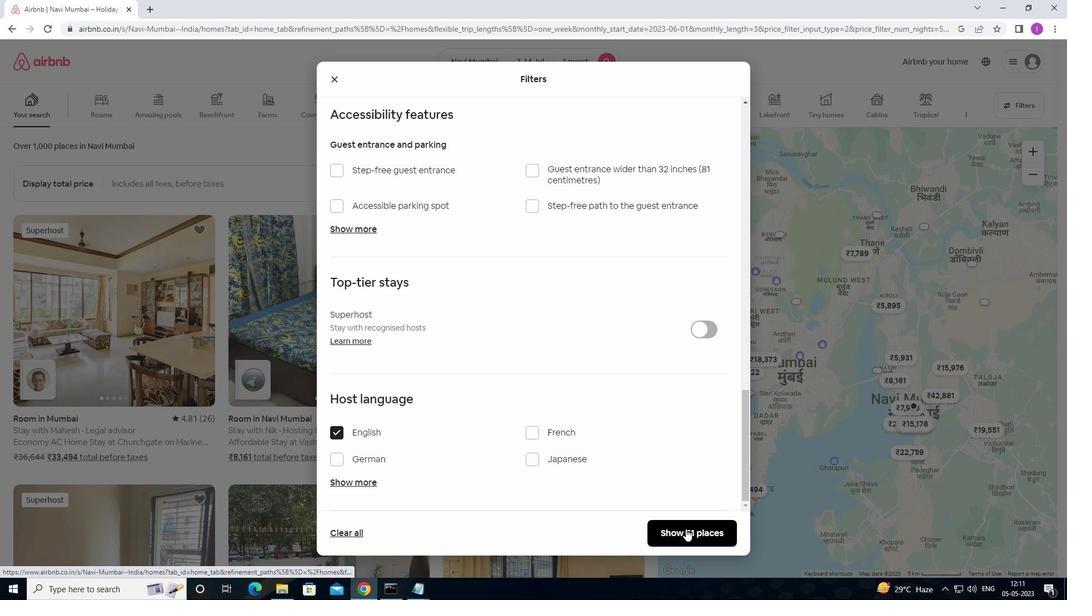 
Action: Mouse moved to (670, 436)
Screenshot: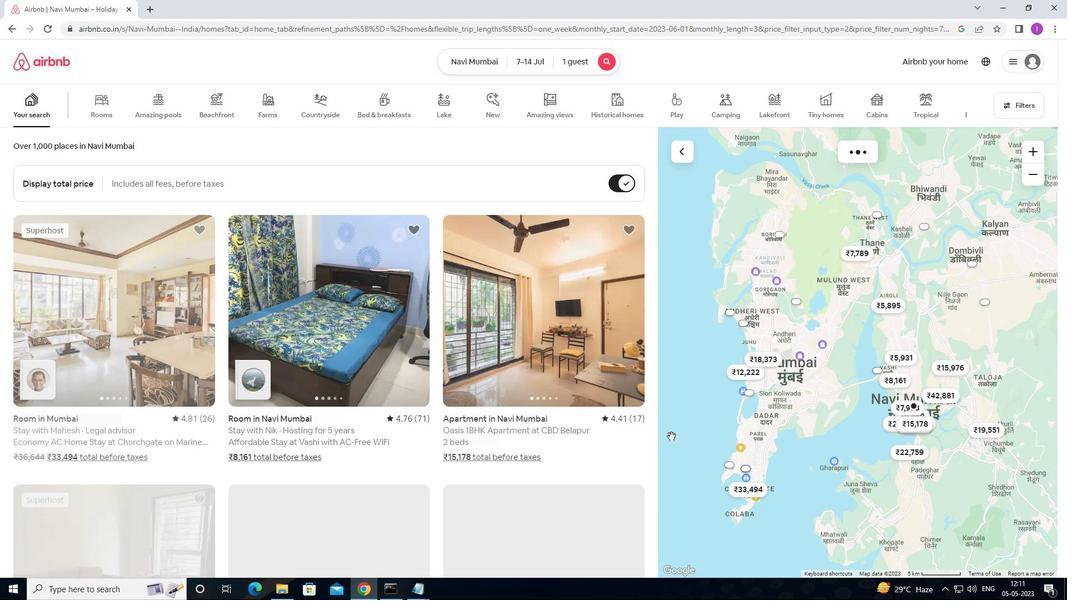 
